 Task: Add an event with the title Third Product Strategy Discussion, date '2024/03/19', time 7:50 AM to 9:50 AMand add a description: Throughout the workshop, participants will engage in a series of activities, exercises, and discussions aimed at developing and refining their communication skills. These activities will be designed to be interactive, allowing participants to practice new techniques, receive feedback, and collaborate with their team members., put the event into Yellow category, logged in from the account softage.8@softage.netand send the event invitation to softage.1@softage.net and softage.2@softage.net. Set a reminder for the event 15 minutes before
Action: Mouse moved to (160, 180)
Screenshot: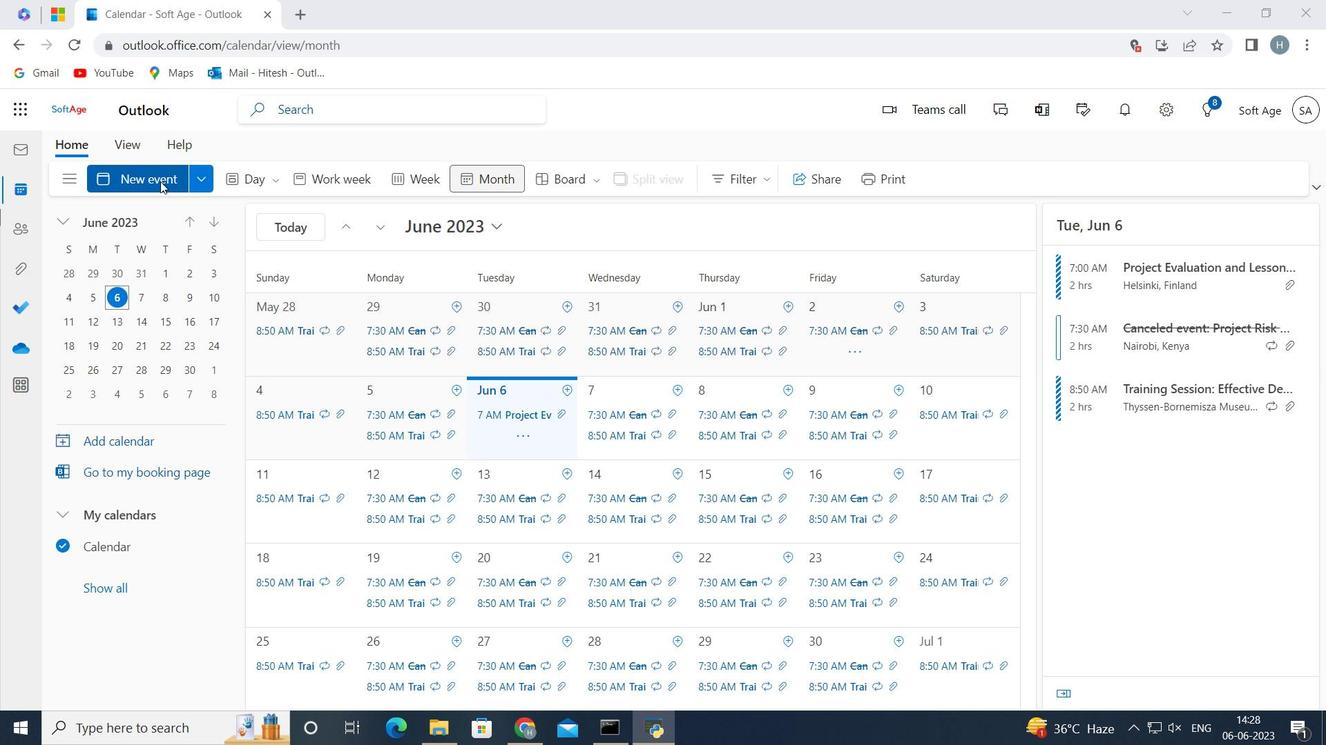 
Action: Mouse pressed left at (160, 180)
Screenshot: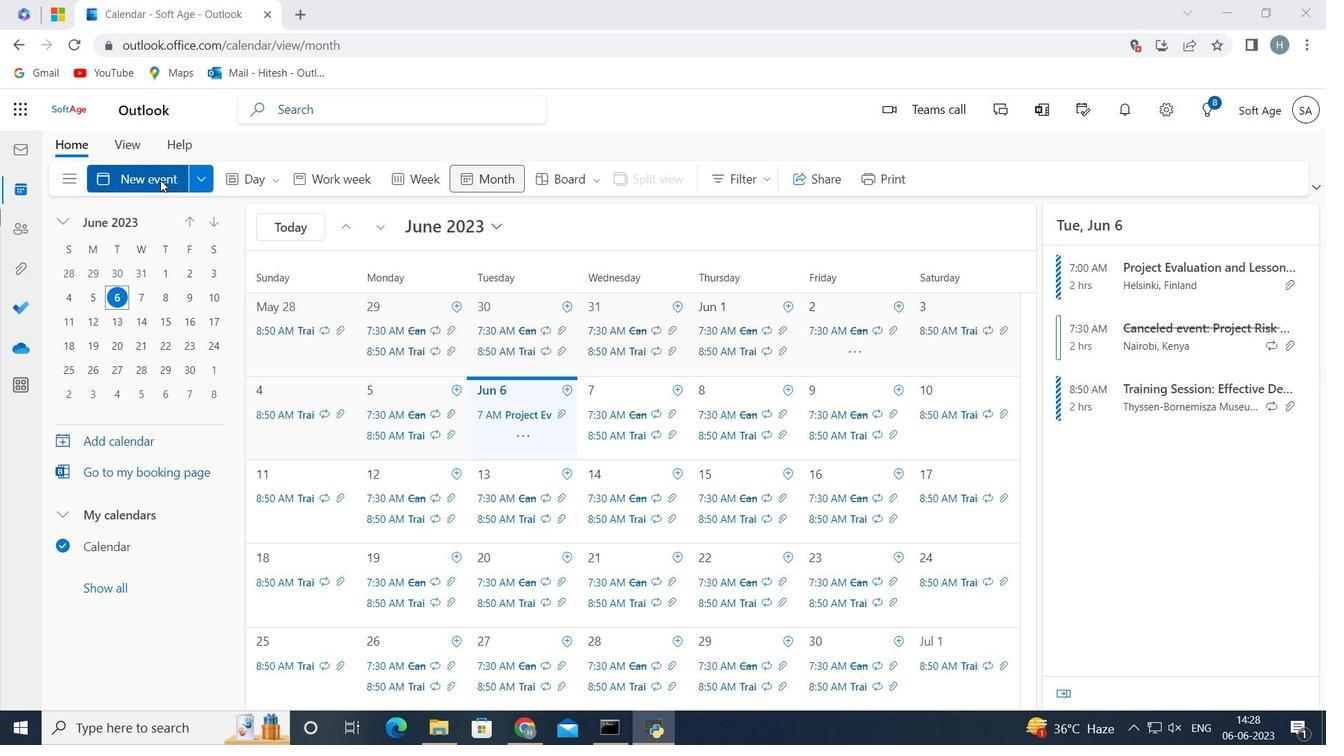 
Action: Mouse moved to (342, 280)
Screenshot: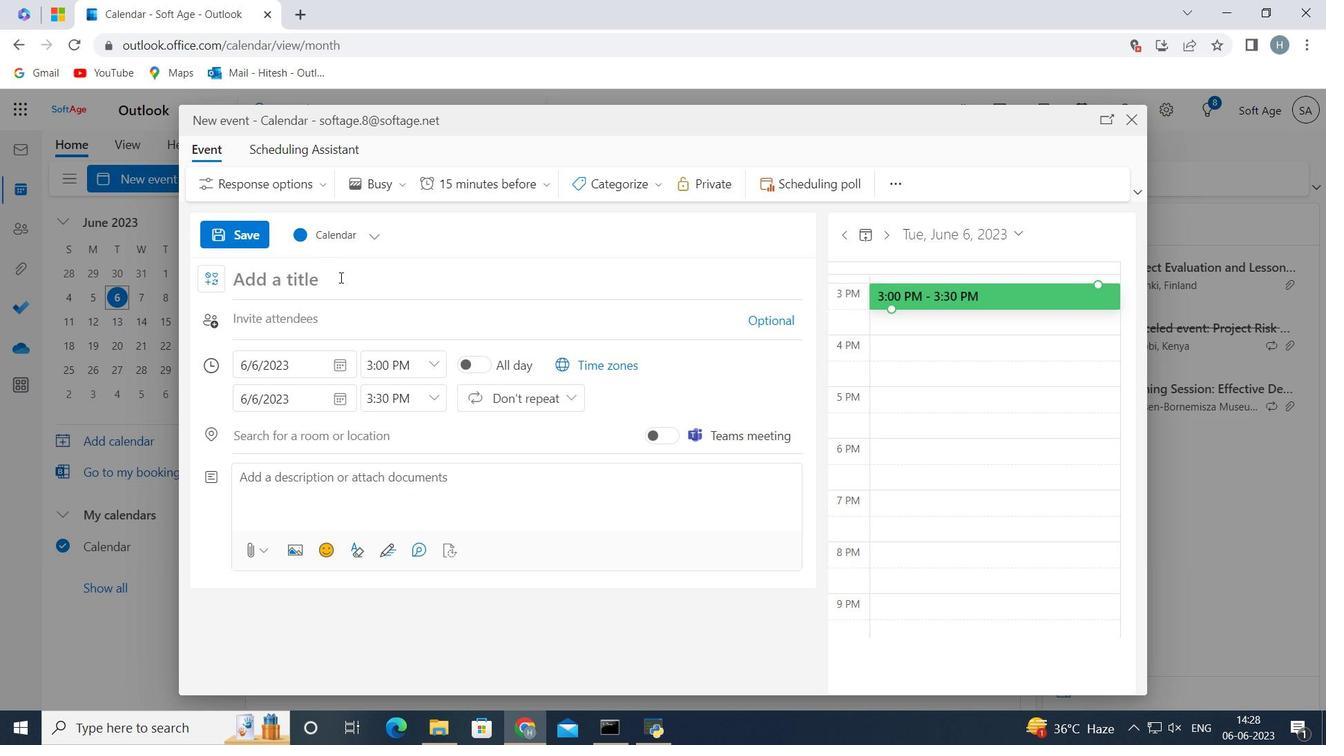 
Action: Mouse pressed left at (342, 280)
Screenshot: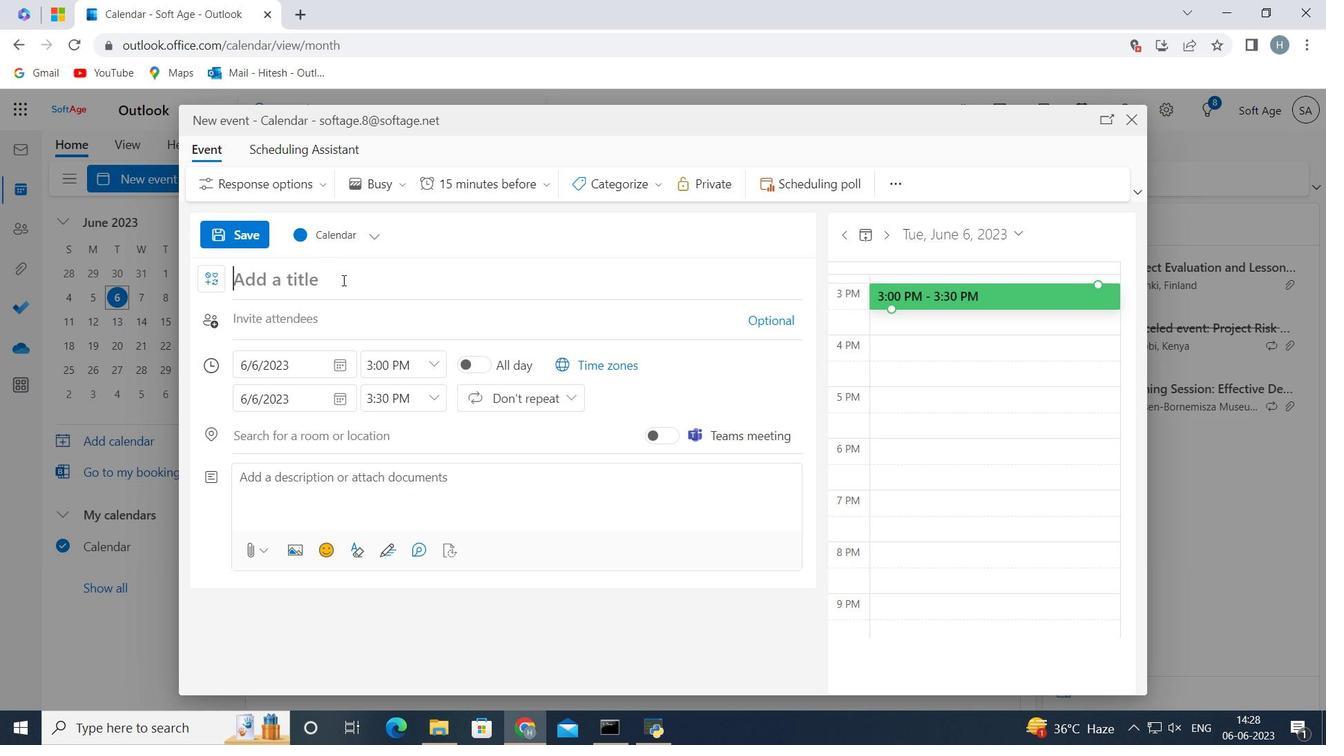 
Action: Key pressed <Key.shift>Third<Key.space><Key.shift>Product<Key.space><Key.shift>Strategy<Key.space><Key.shift>Discussion<Key.space>
Screenshot: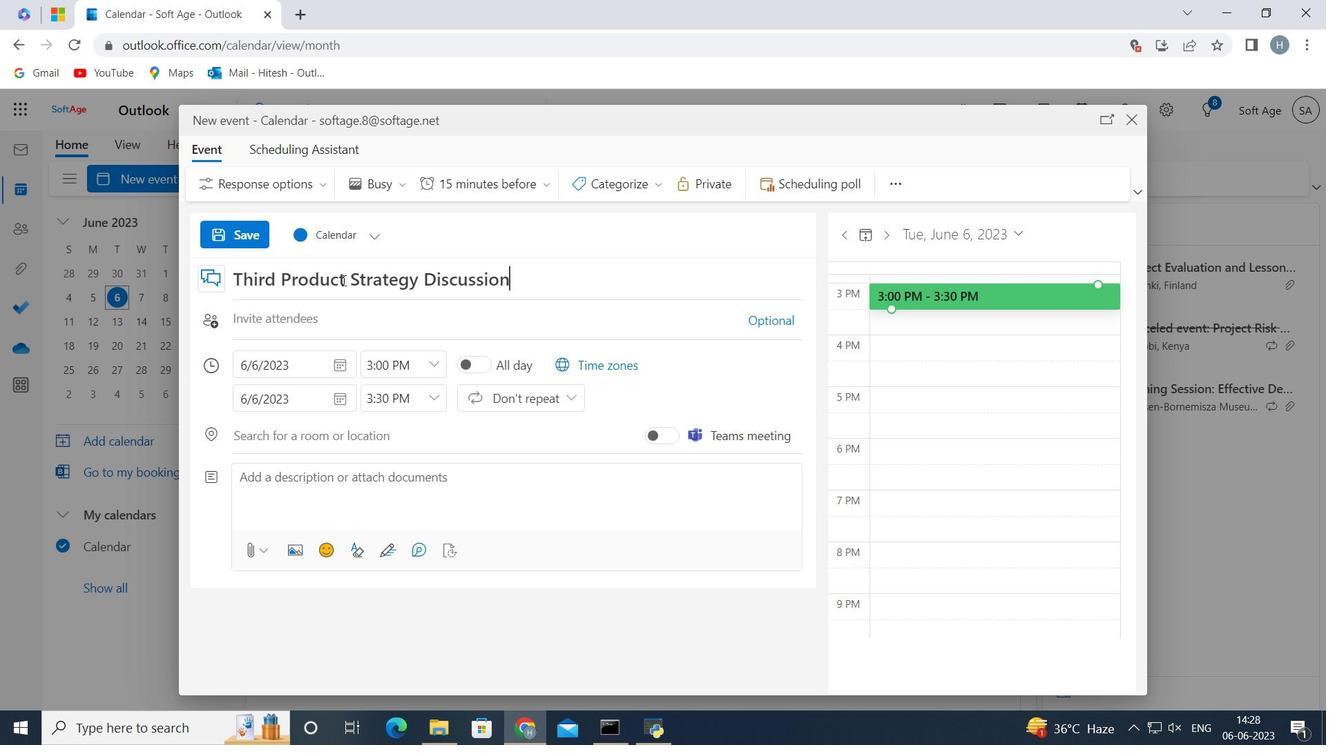 
Action: Mouse moved to (343, 362)
Screenshot: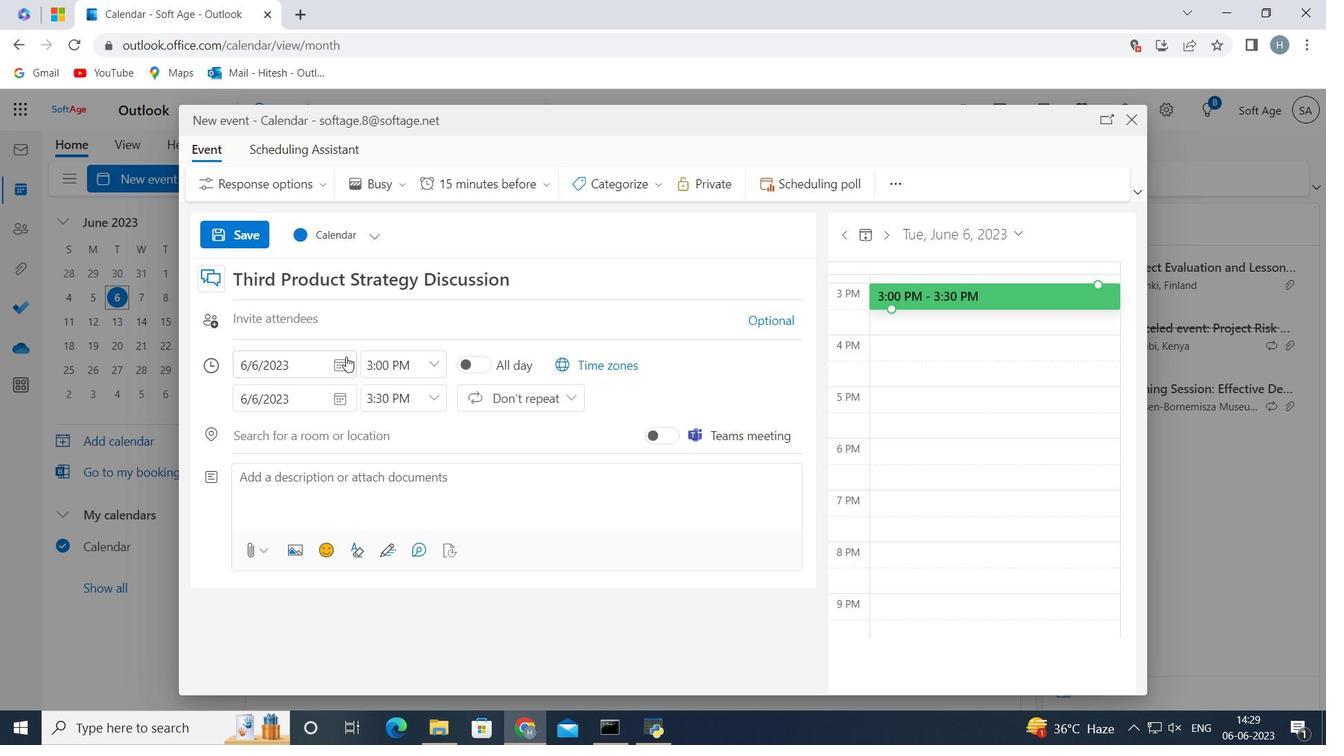 
Action: Mouse pressed left at (343, 362)
Screenshot: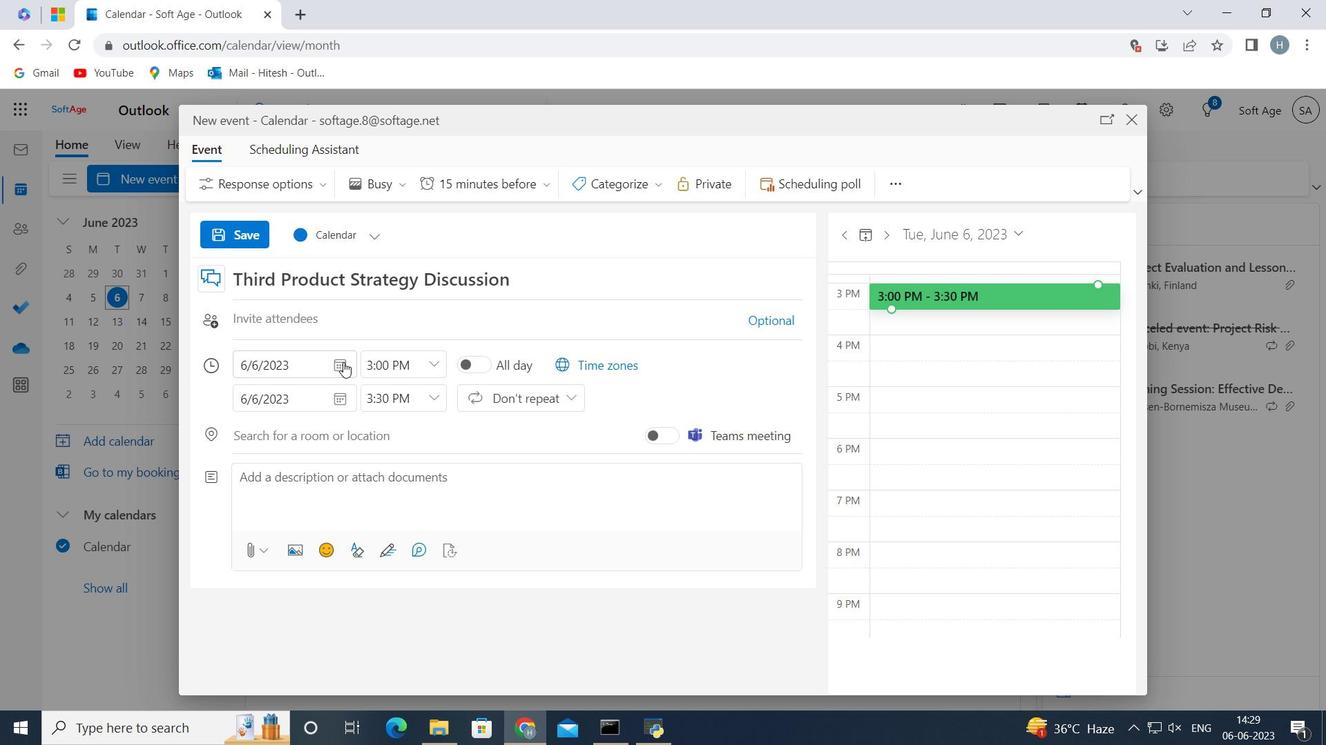 
Action: Mouse moved to (329, 395)
Screenshot: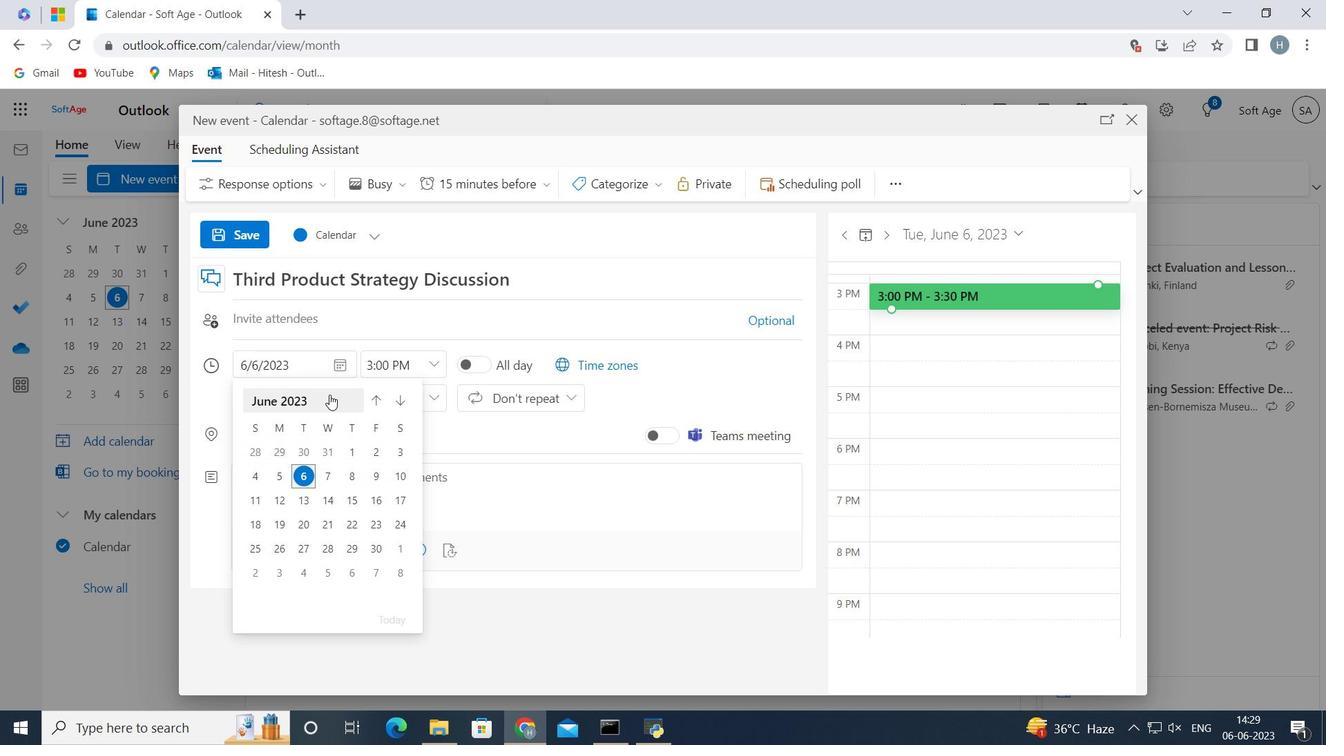 
Action: Mouse pressed left at (329, 395)
Screenshot: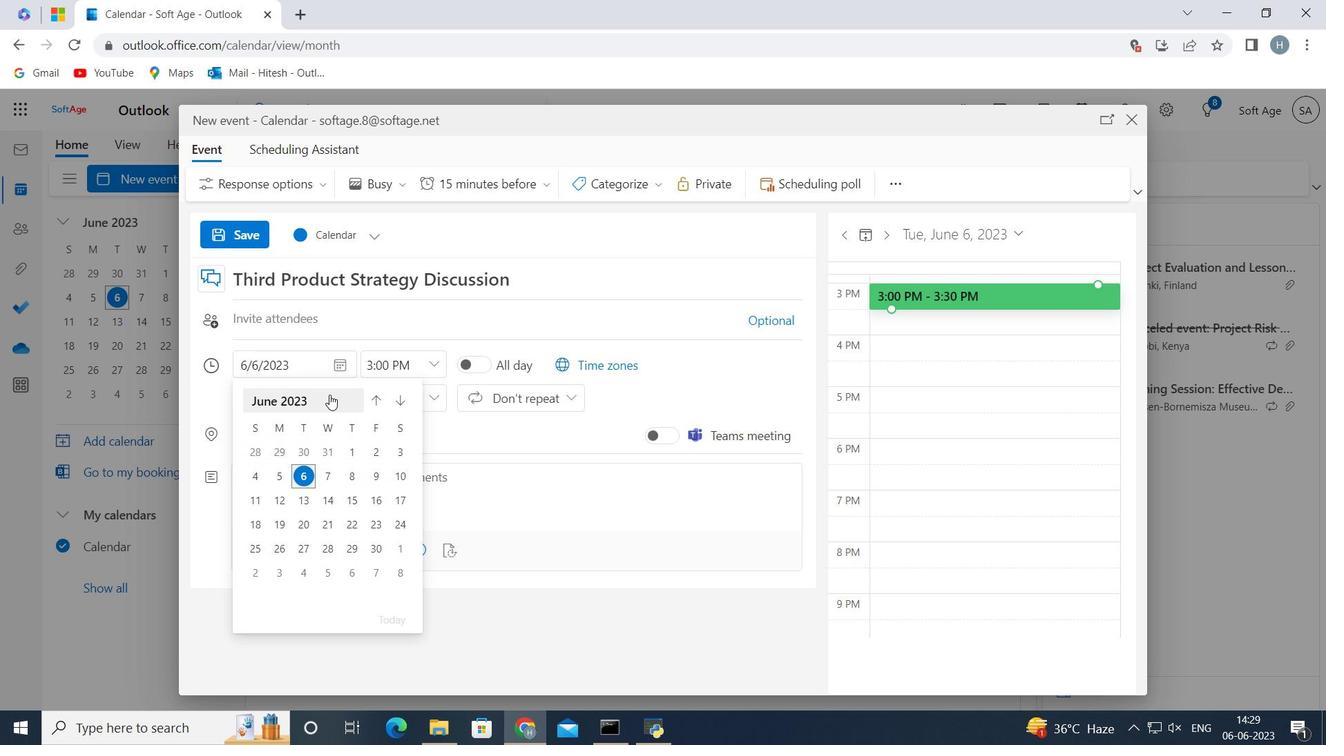 
Action: Mouse pressed left at (329, 395)
Screenshot: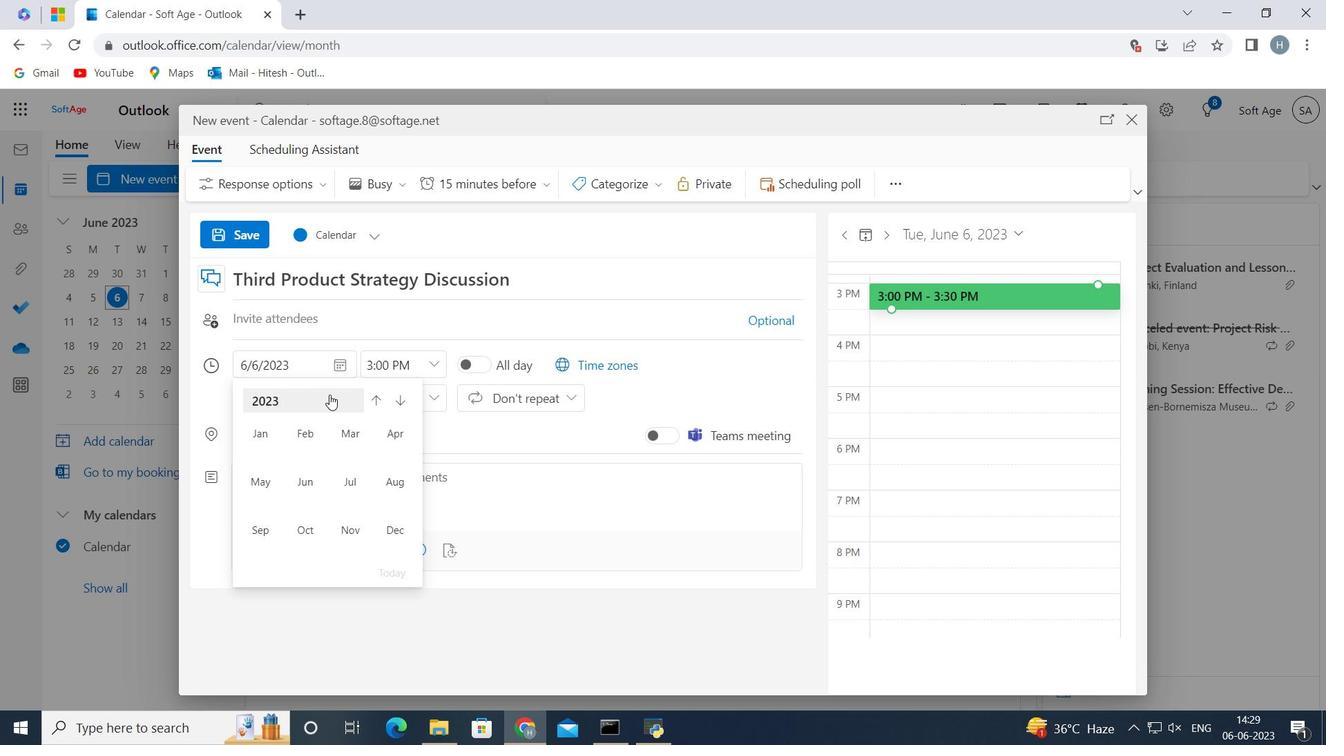 
Action: Mouse moved to (268, 486)
Screenshot: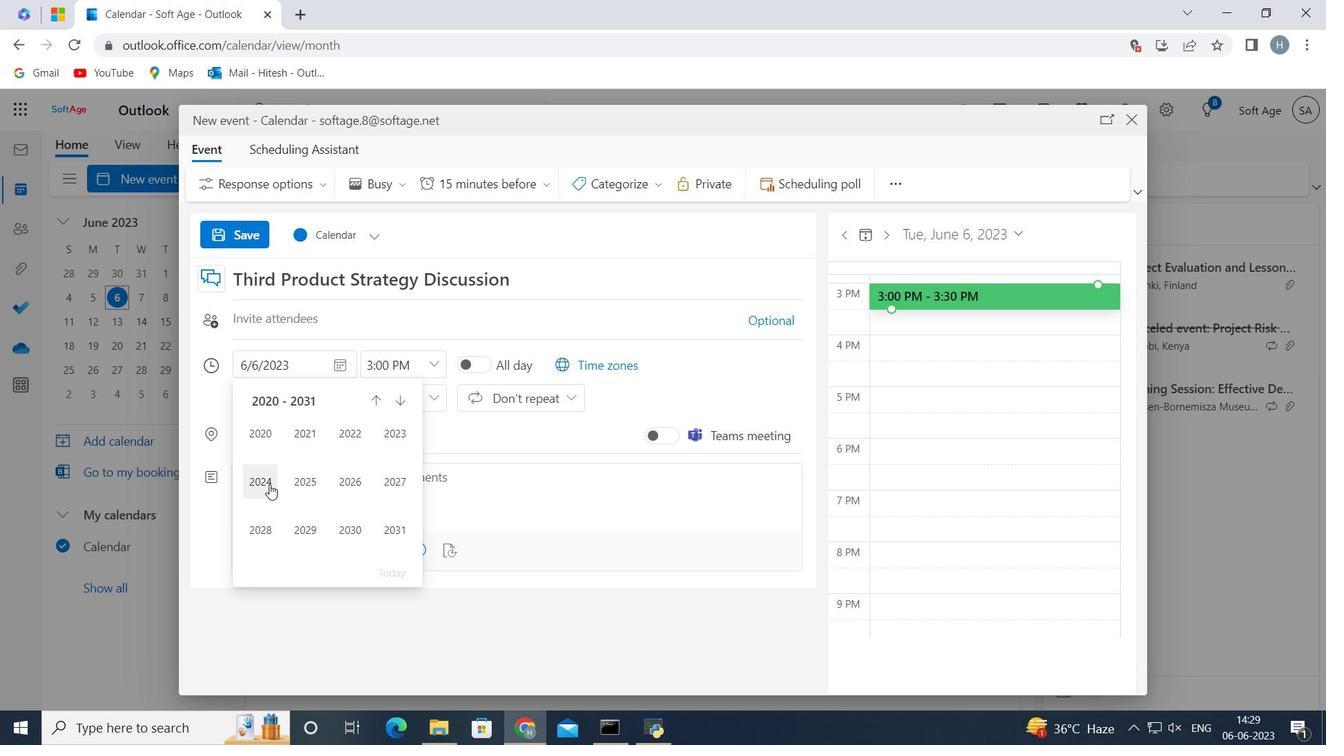
Action: Mouse pressed left at (268, 486)
Screenshot: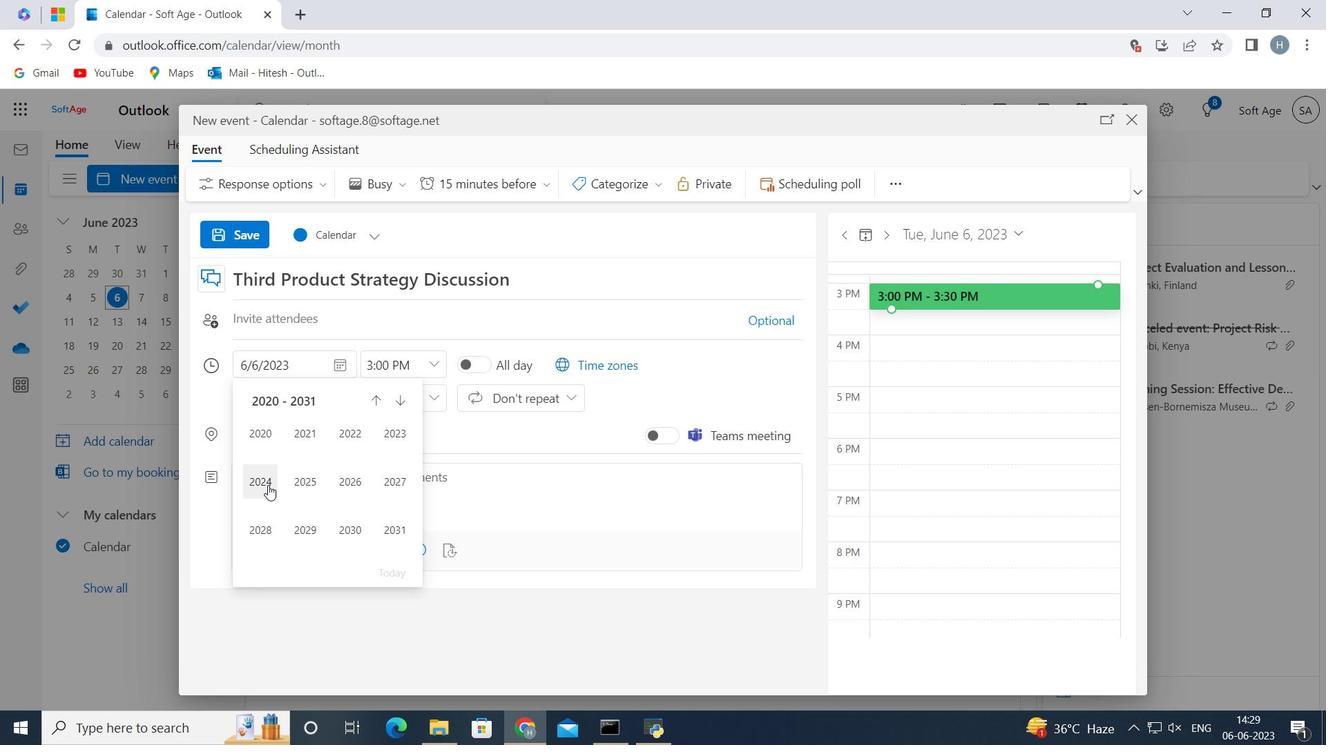 
Action: Mouse moved to (348, 442)
Screenshot: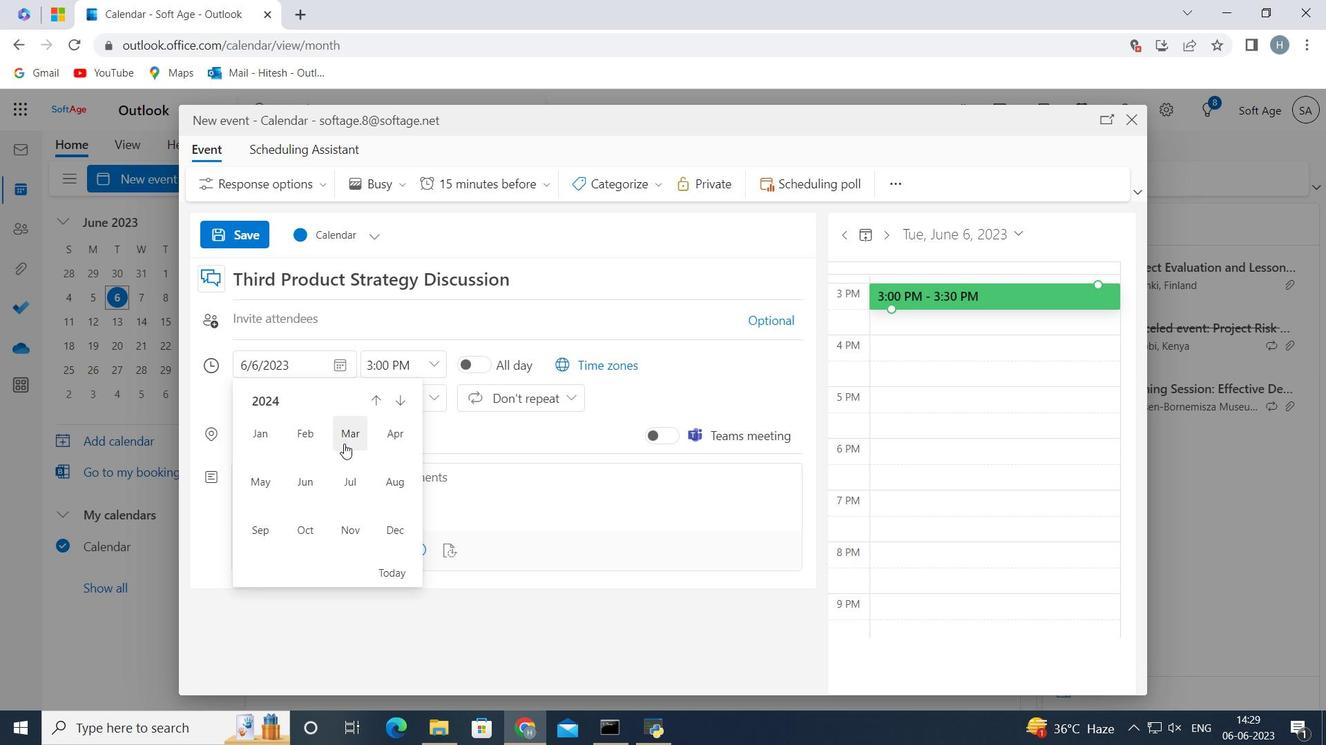
Action: Mouse pressed left at (348, 442)
Screenshot: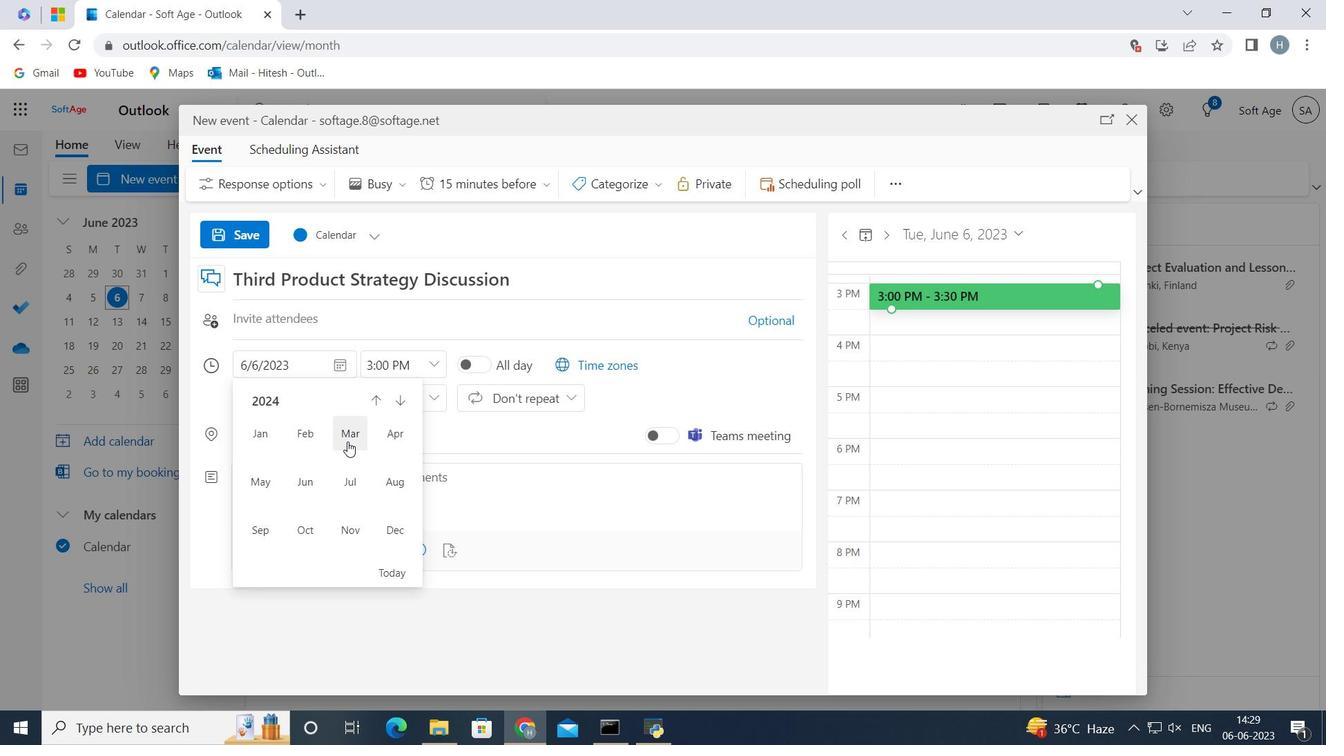 
Action: Mouse moved to (301, 524)
Screenshot: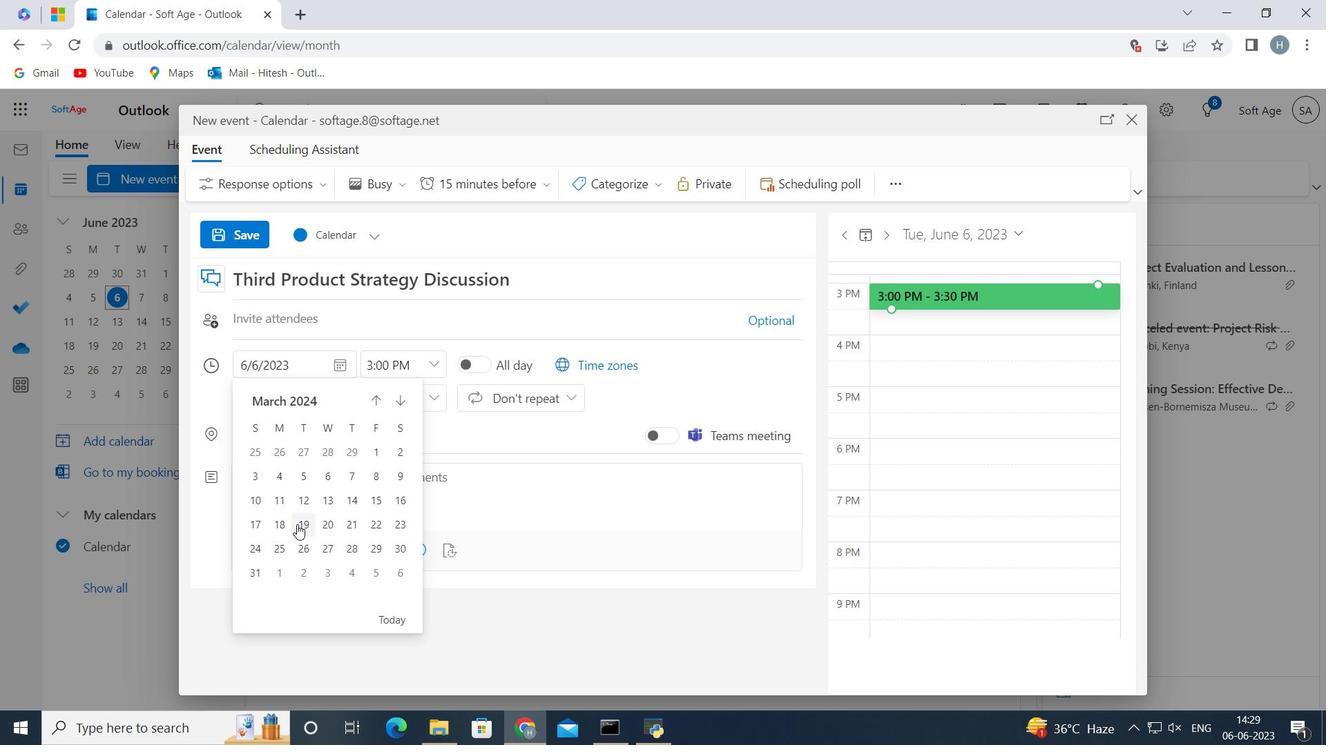
Action: Mouse pressed left at (301, 524)
Screenshot: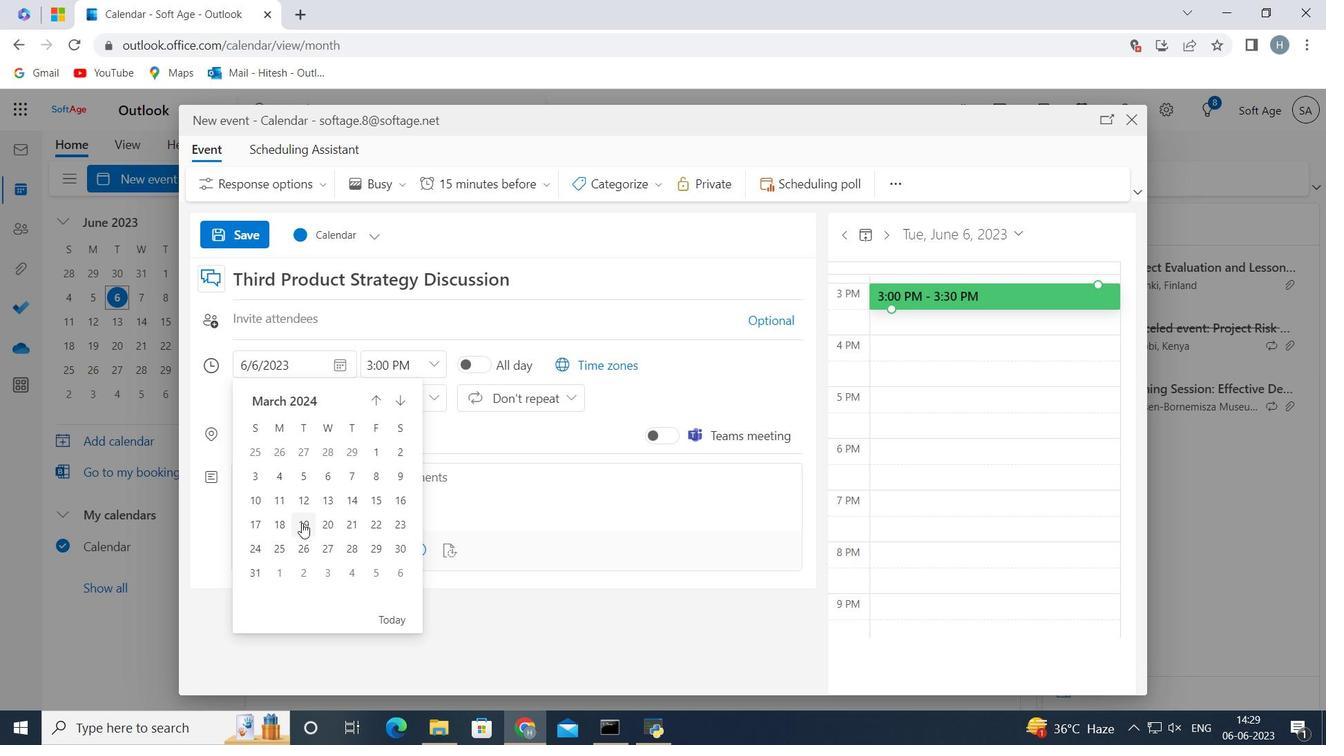
Action: Mouse moved to (435, 365)
Screenshot: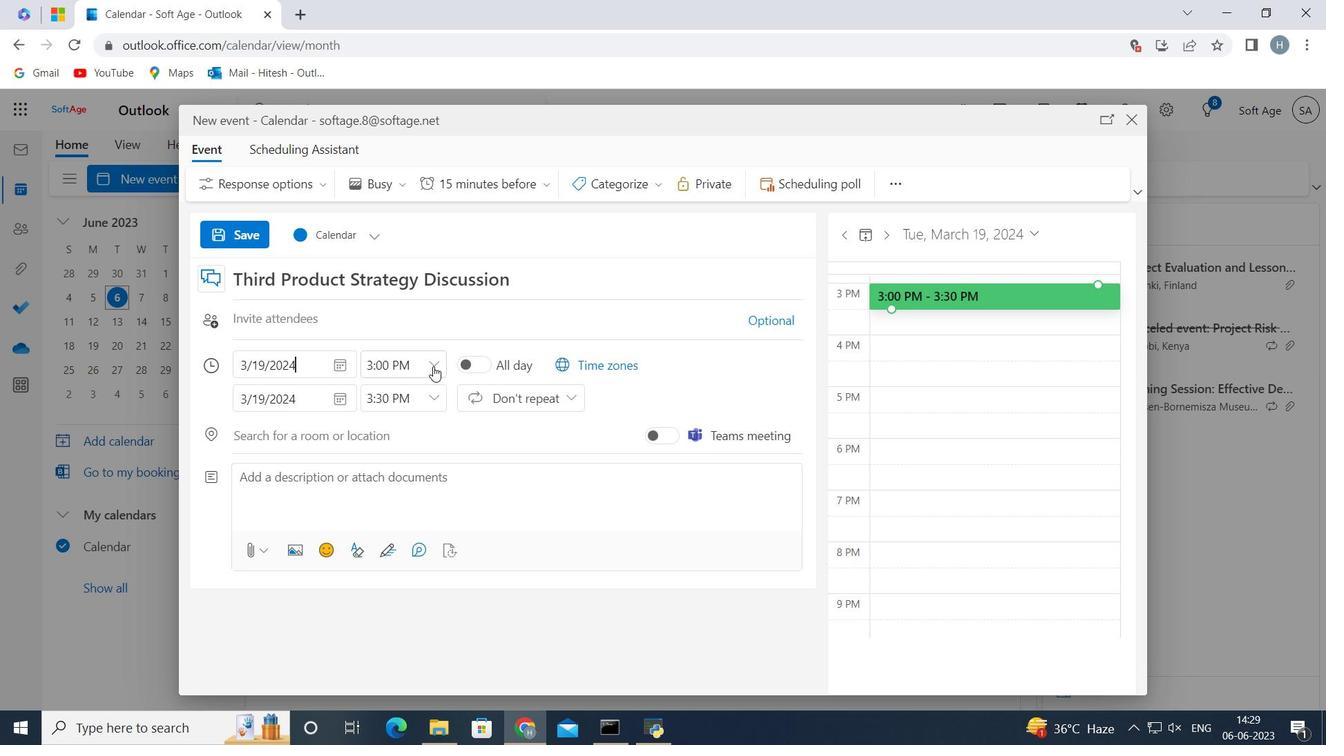 
Action: Mouse pressed left at (435, 365)
Screenshot: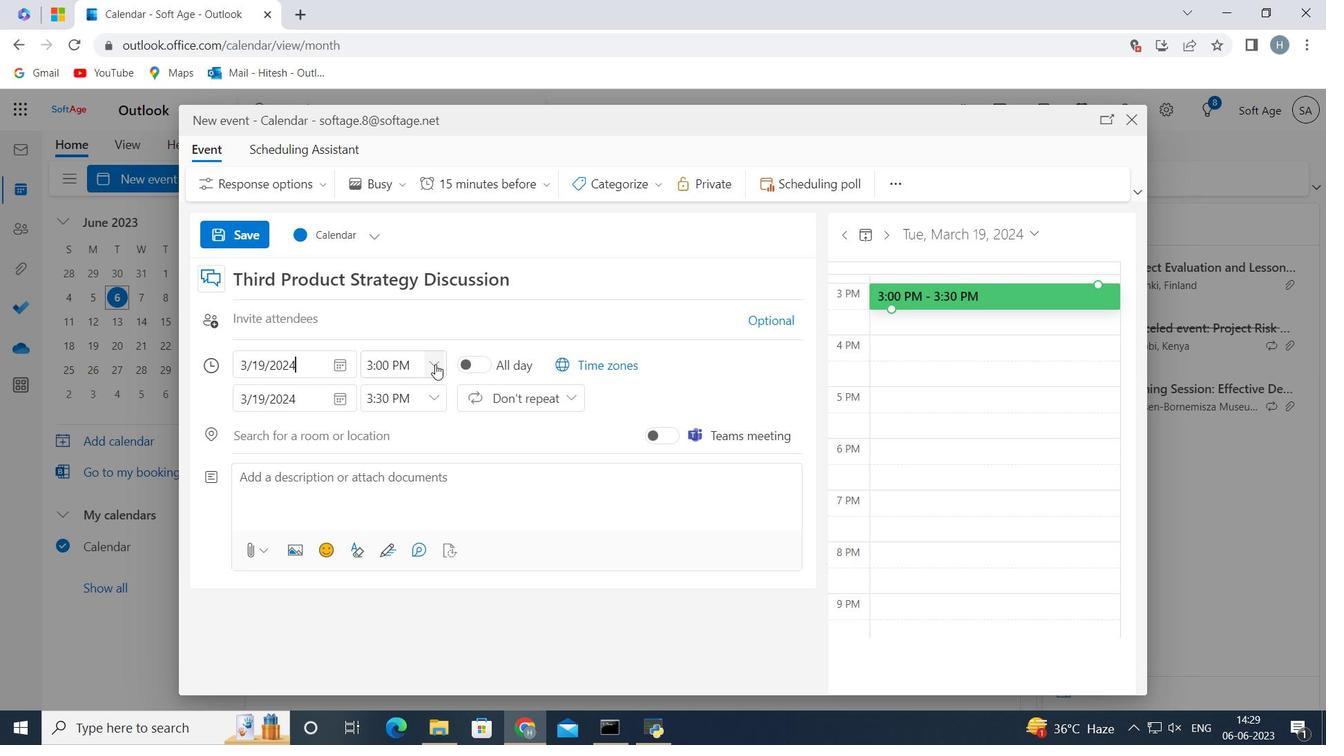 
Action: Mouse moved to (426, 437)
Screenshot: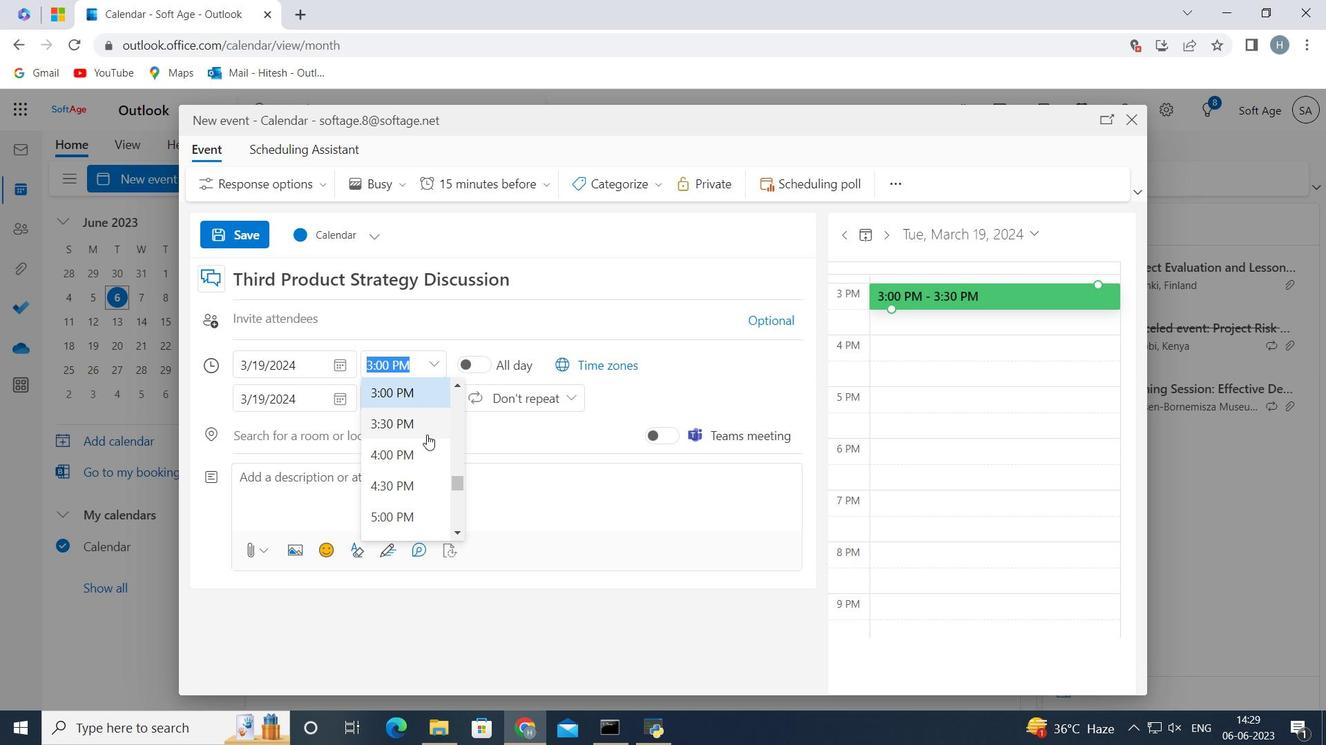 
Action: Mouse scrolled (426, 438) with delta (0, 0)
Screenshot: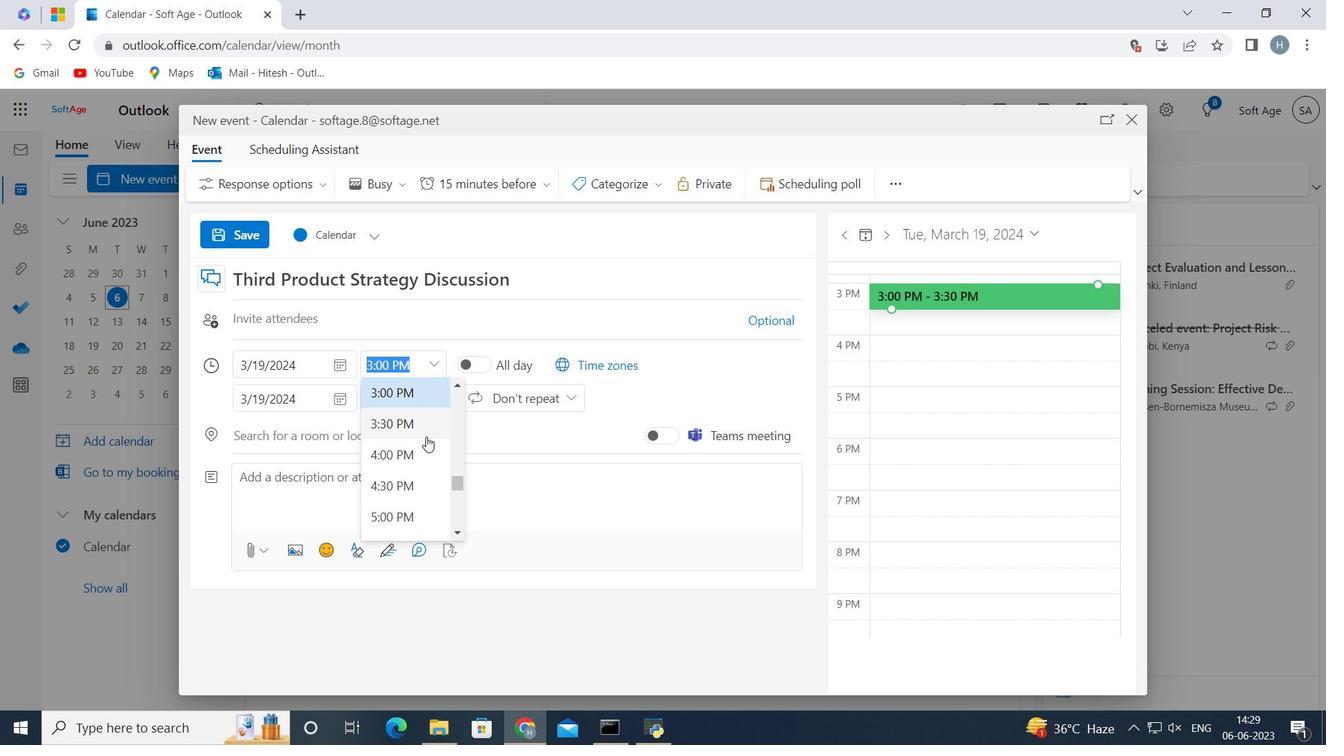 
Action: Mouse moved to (425, 438)
Screenshot: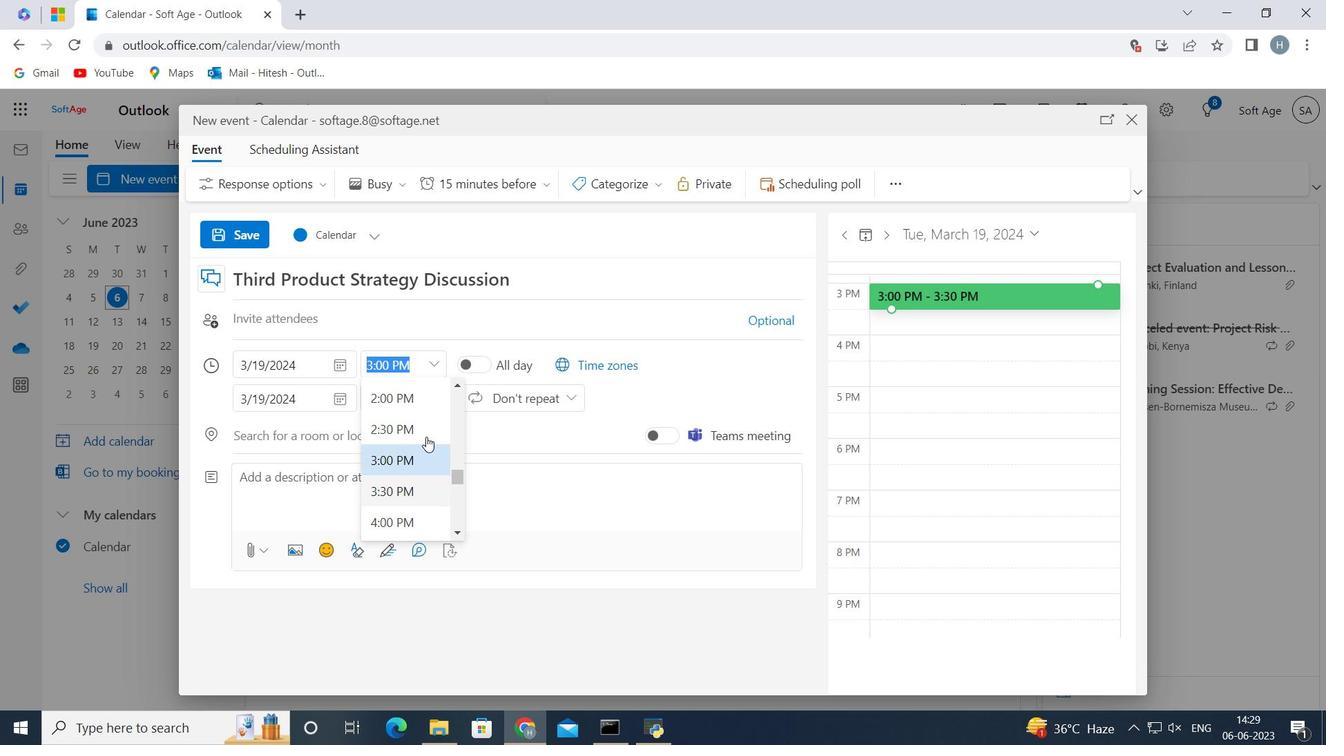 
Action: Mouse scrolled (425, 439) with delta (0, 0)
Screenshot: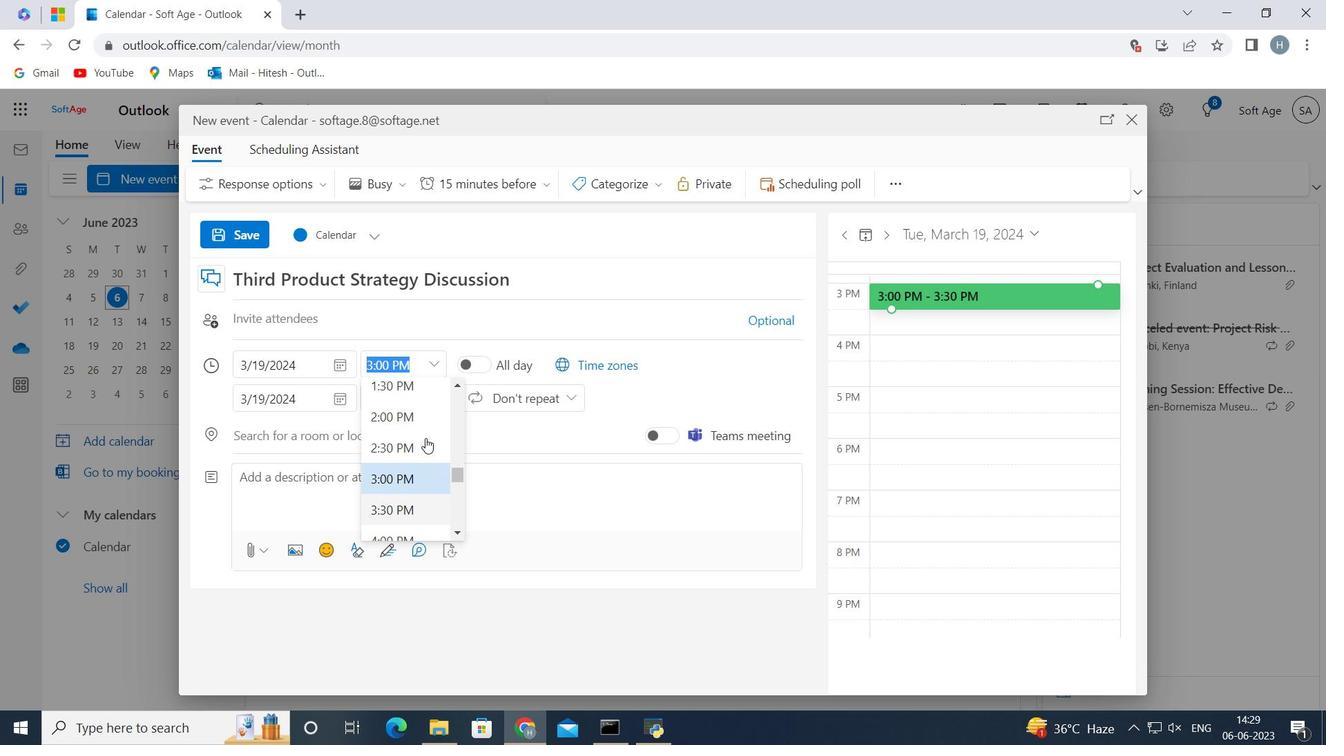 
Action: Mouse scrolled (425, 439) with delta (0, 0)
Screenshot: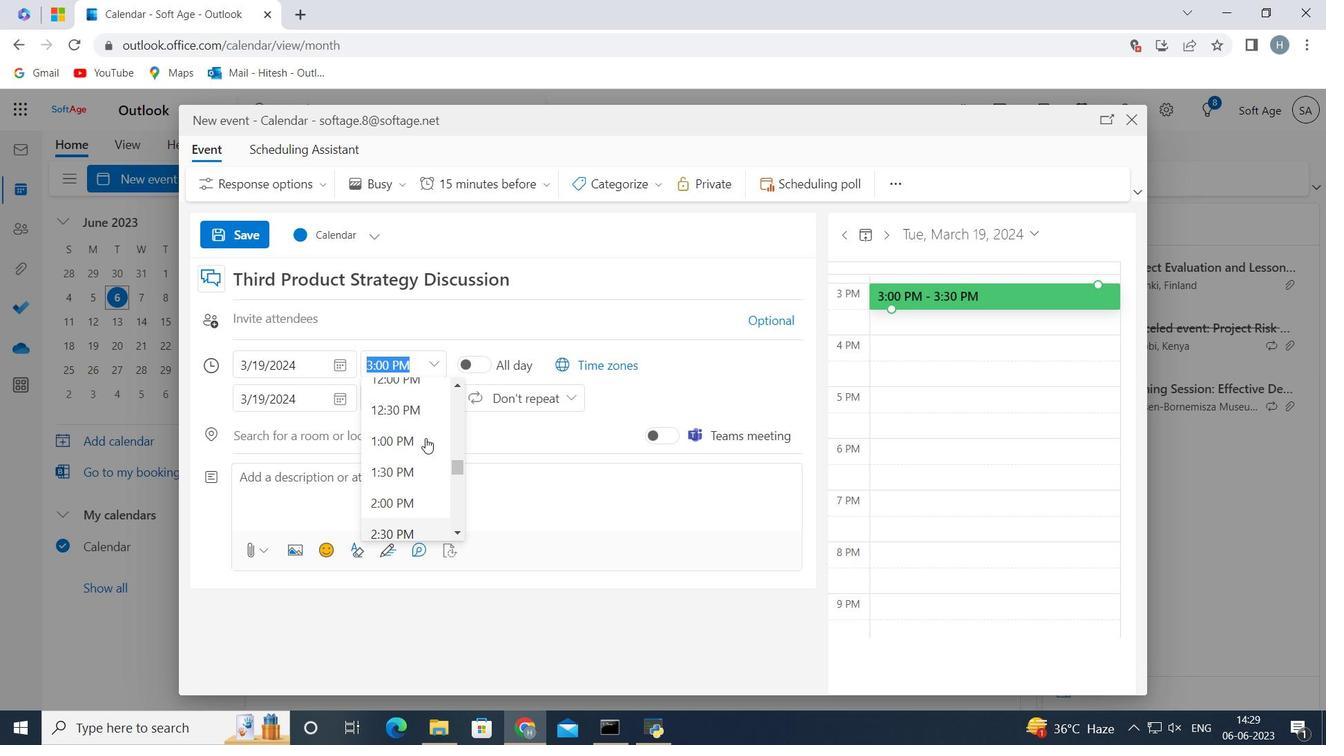 
Action: Mouse moved to (425, 438)
Screenshot: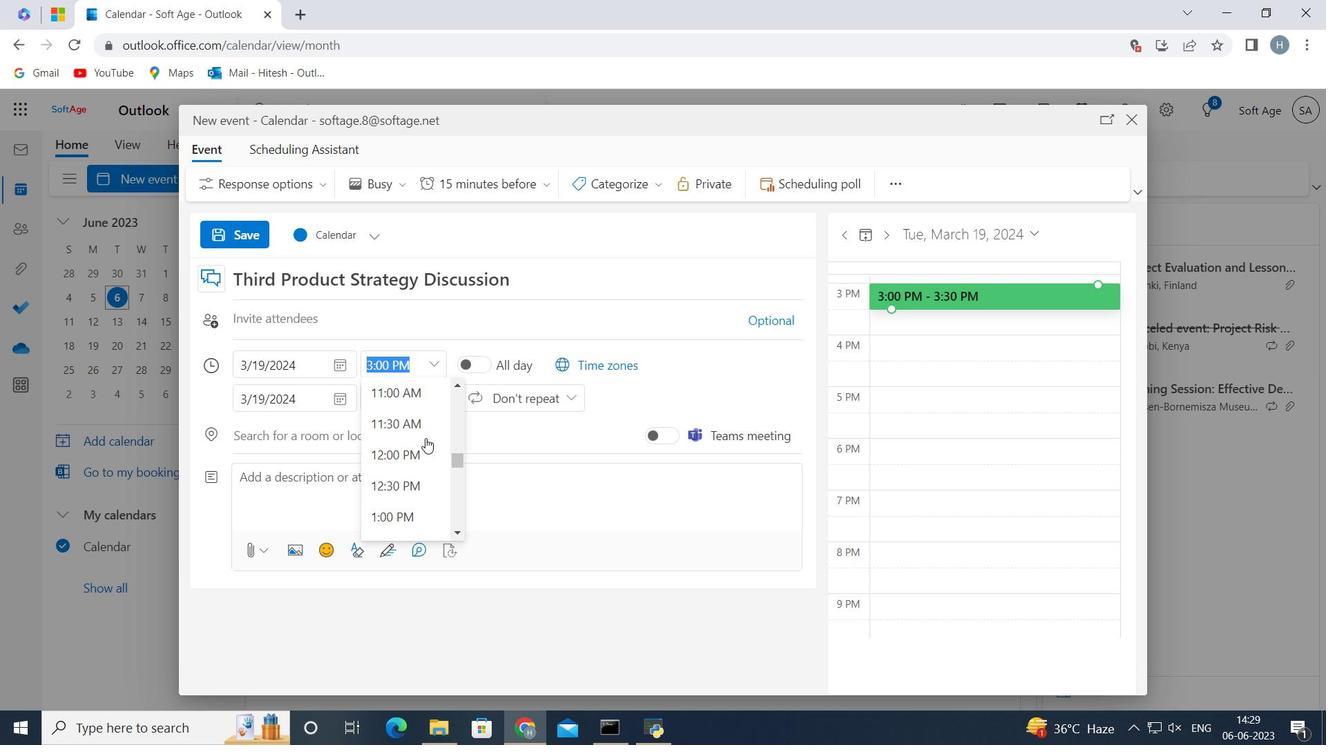 
Action: Mouse scrolled (425, 439) with delta (0, 0)
Screenshot: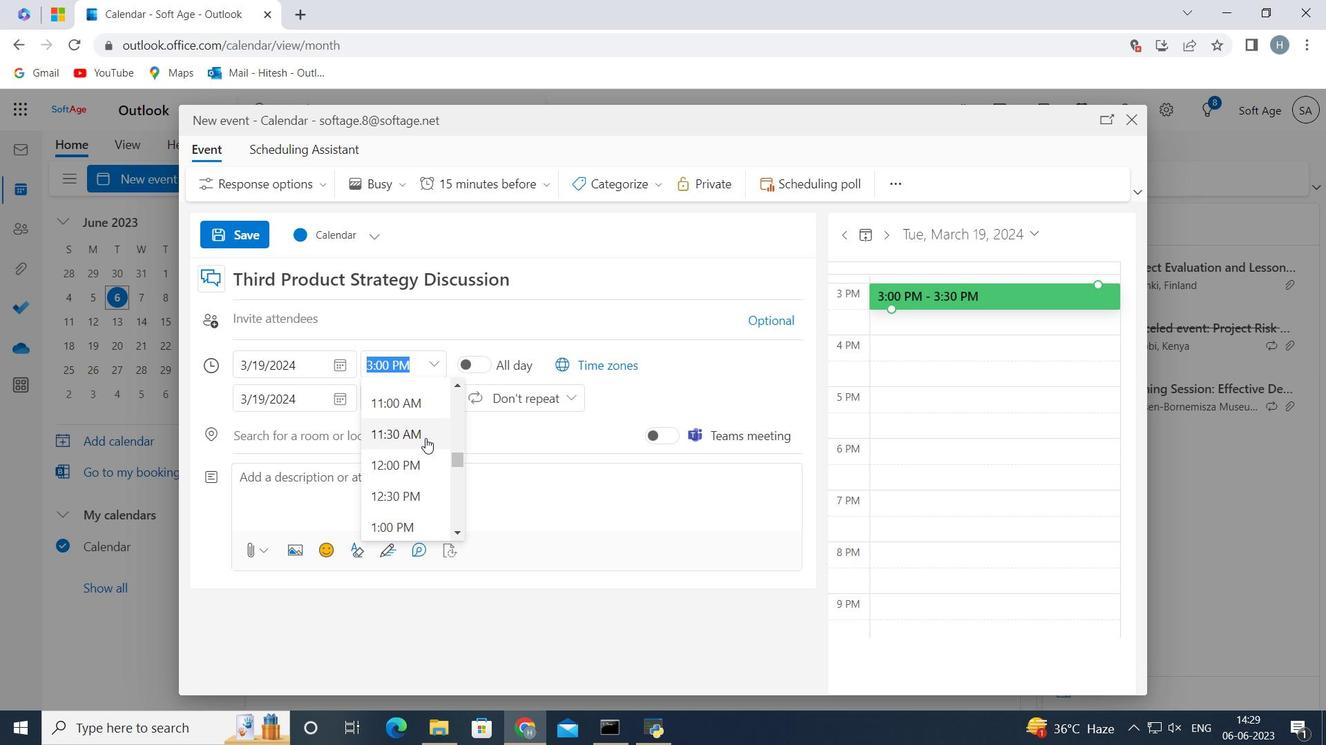 
Action: Mouse moved to (425, 438)
Screenshot: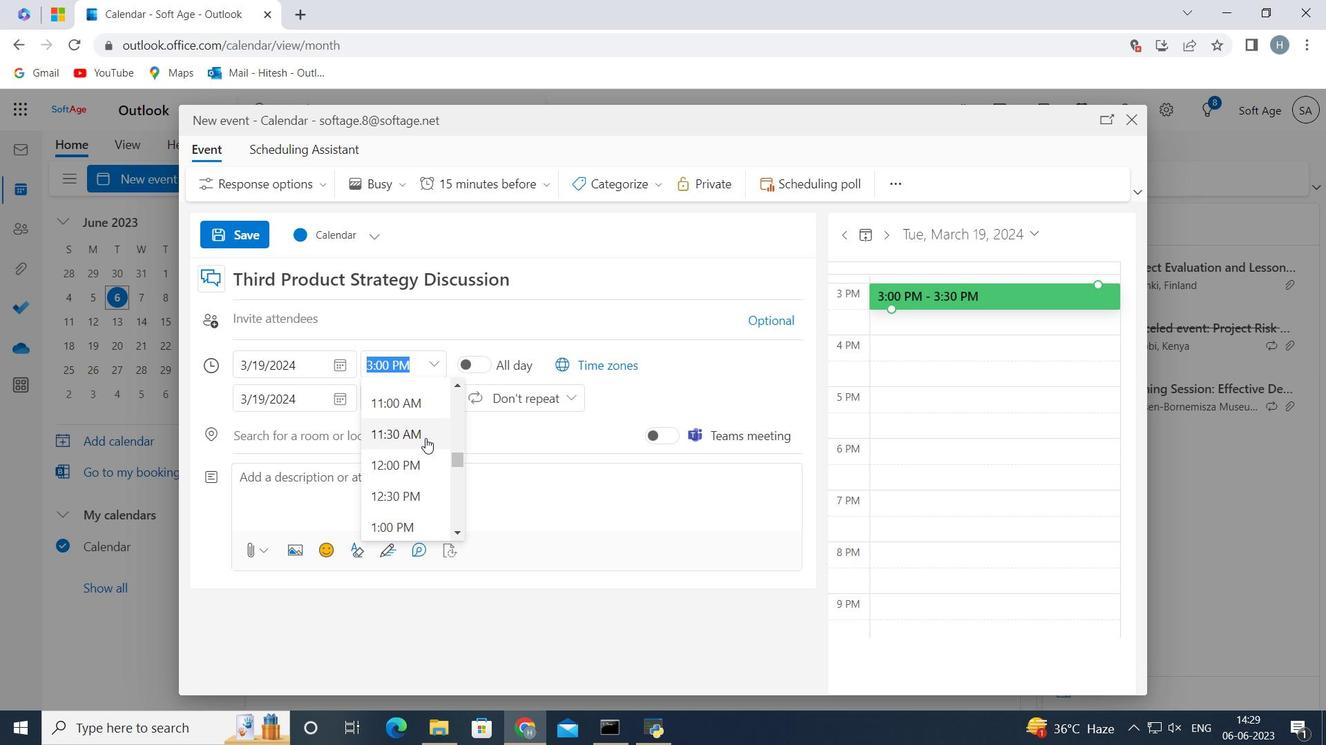 
Action: Mouse scrolled (425, 439) with delta (0, 0)
Screenshot: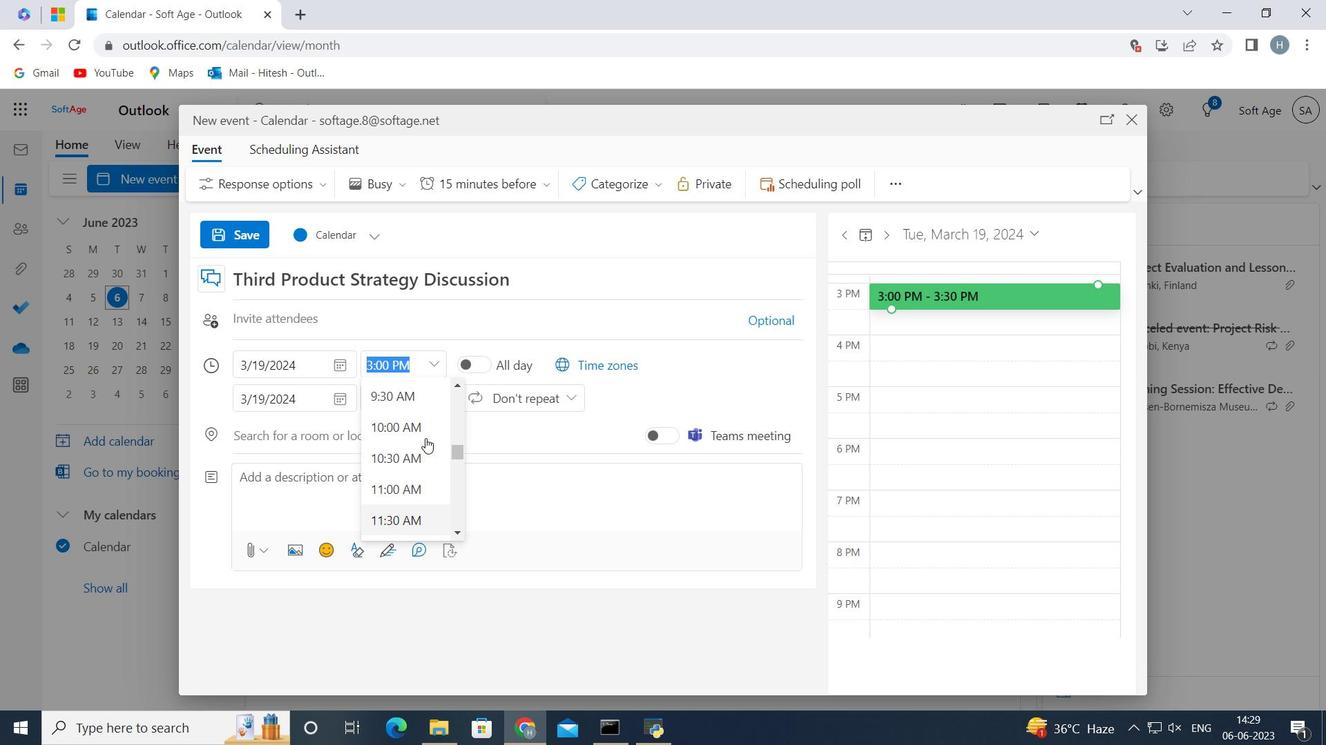 
Action: Mouse moved to (426, 437)
Screenshot: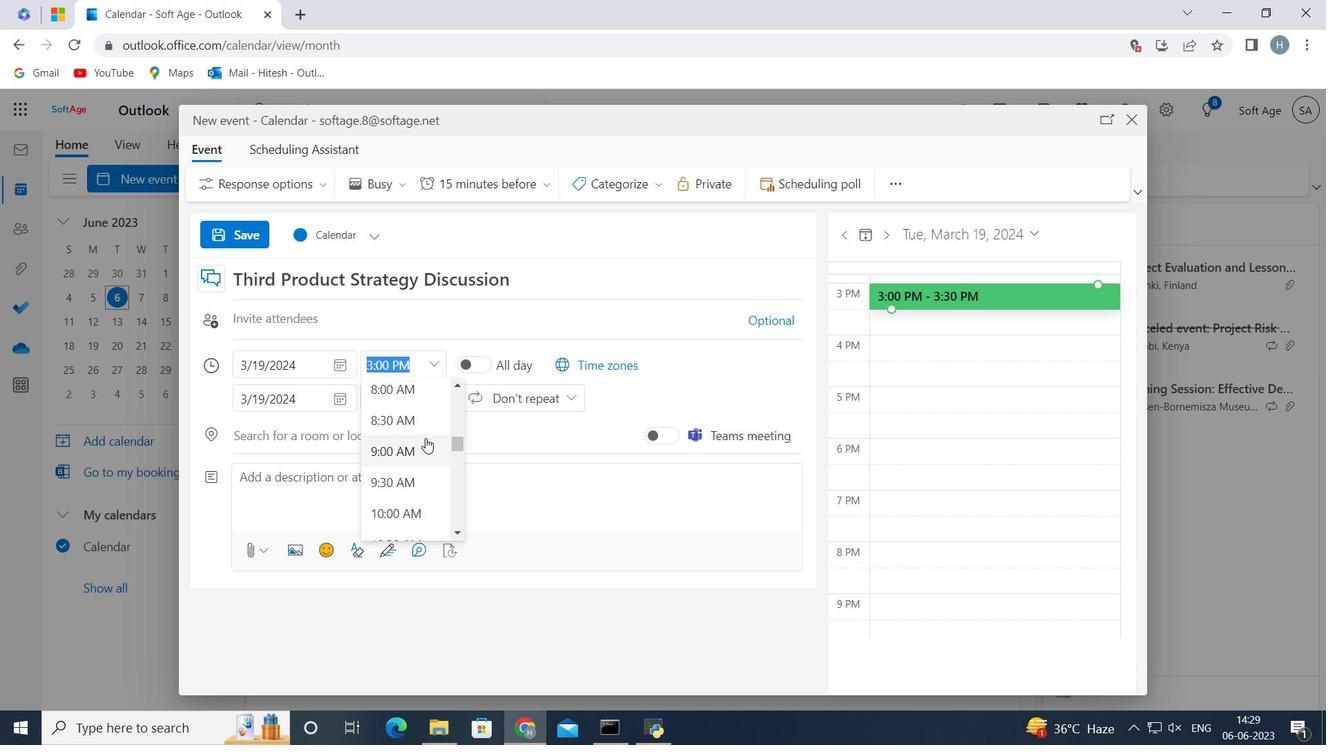 
Action: Mouse scrolled (426, 438) with delta (0, 0)
Screenshot: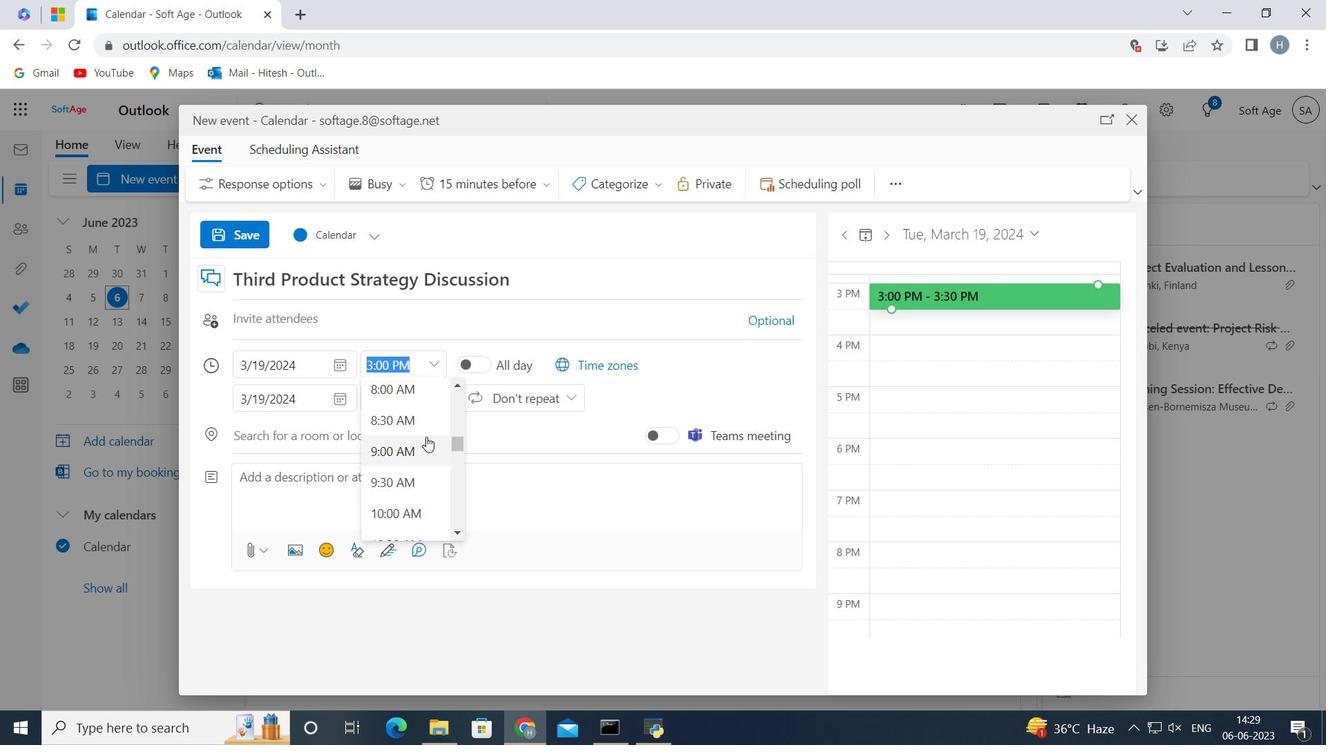 
Action: Mouse moved to (406, 446)
Screenshot: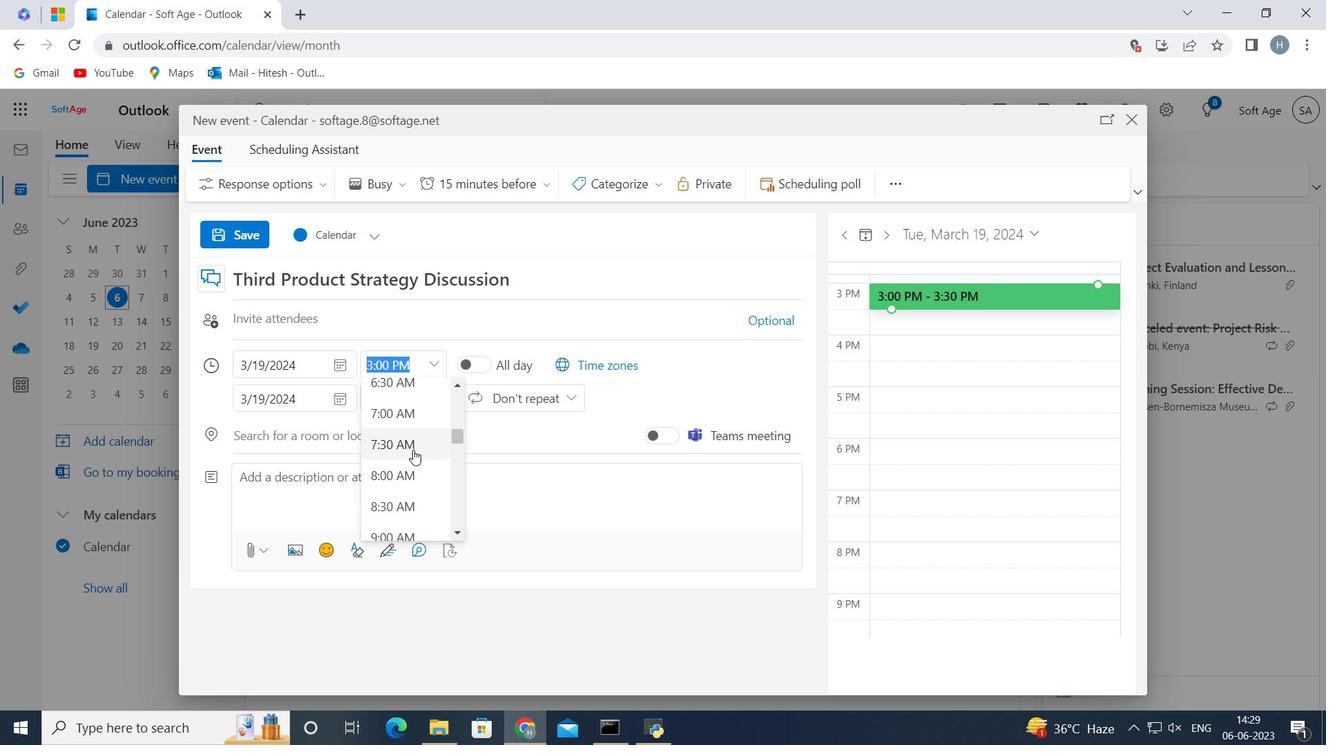 
Action: Mouse pressed left at (406, 446)
Screenshot: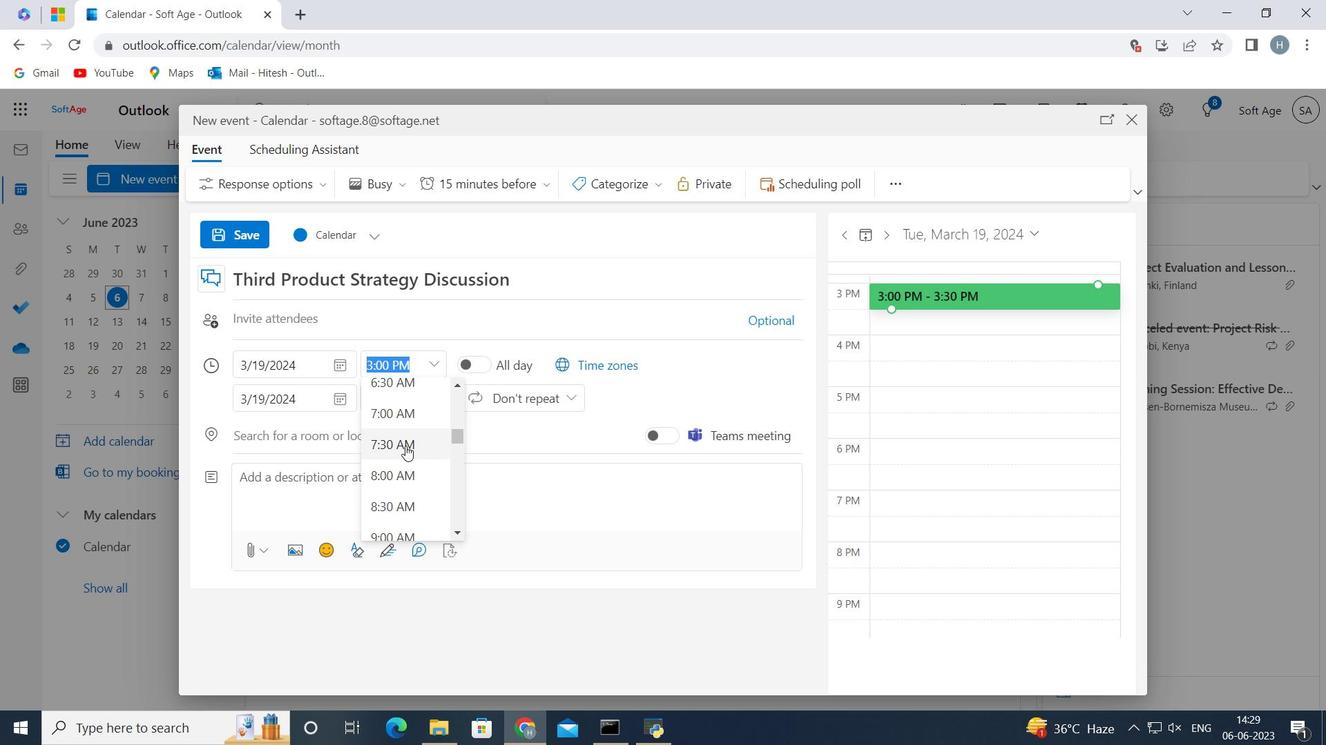 
Action: Mouse moved to (384, 366)
Screenshot: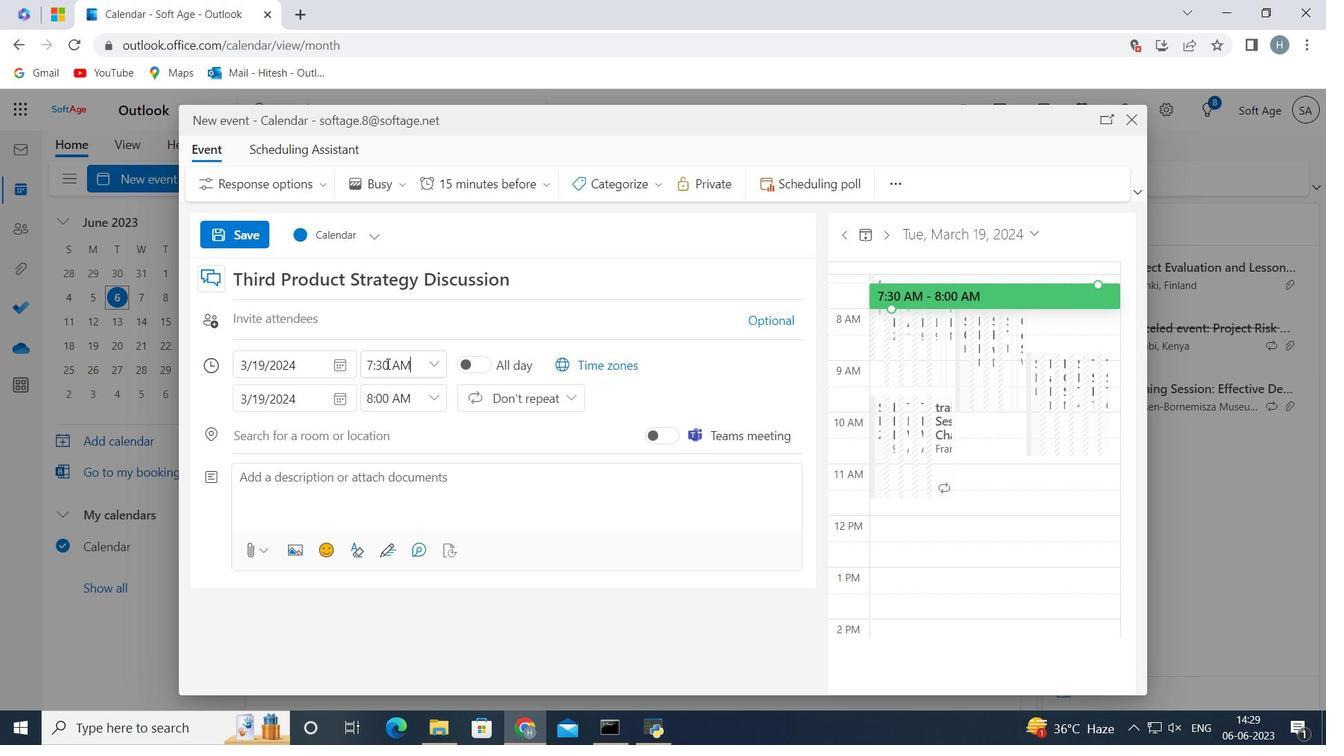 
Action: Mouse pressed left at (384, 366)
Screenshot: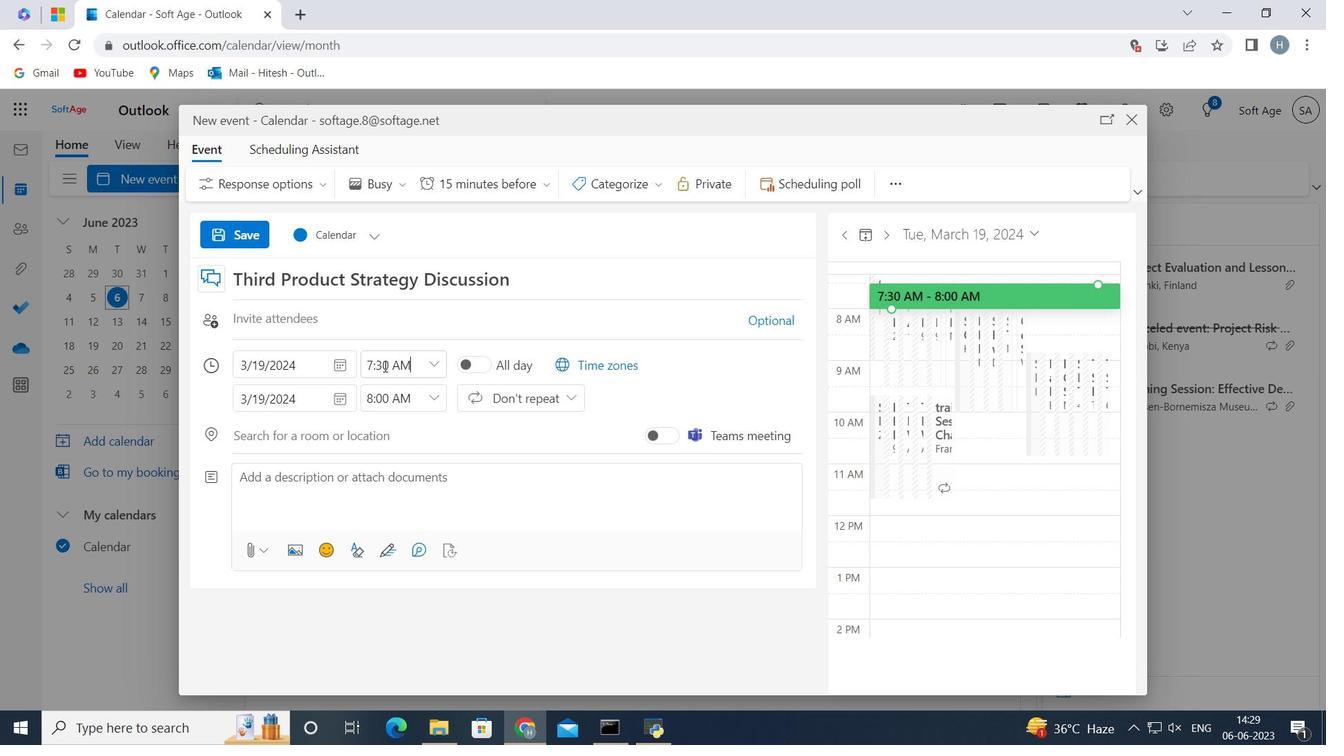 
Action: Mouse moved to (383, 367)
Screenshot: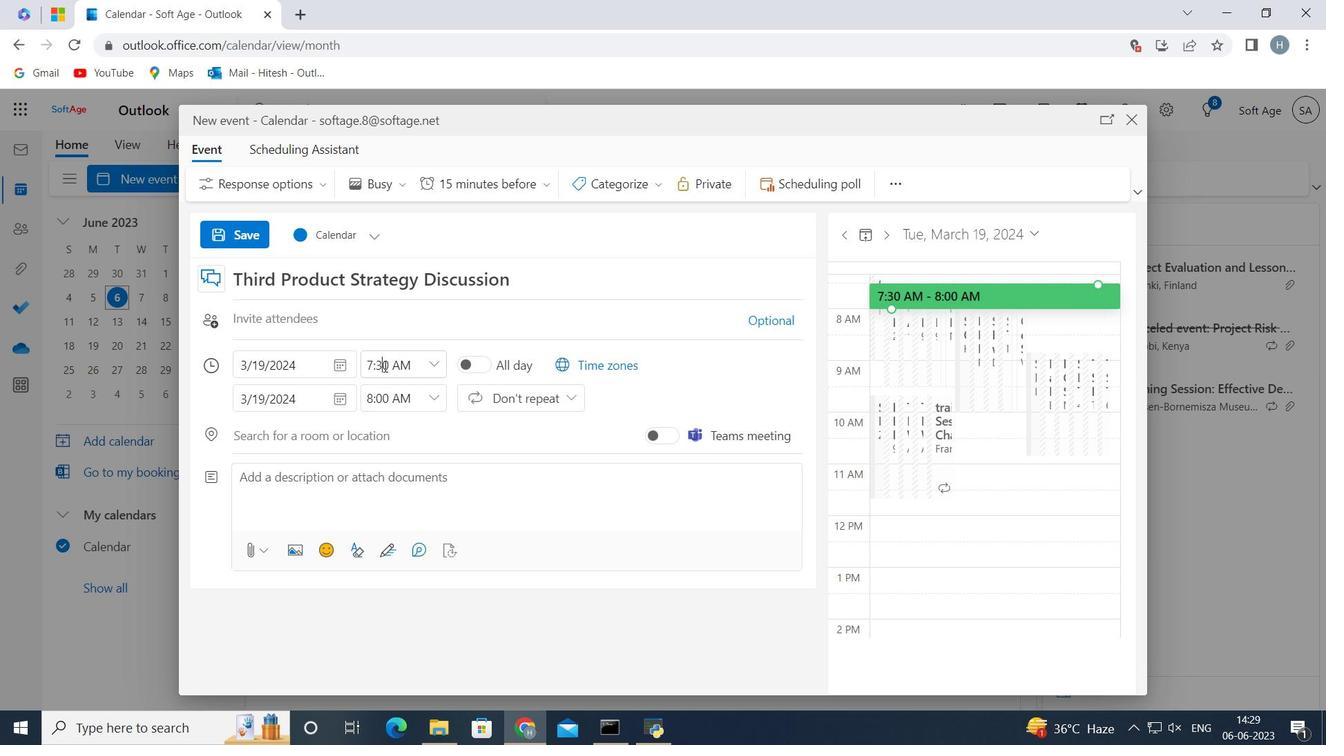 
Action: Key pressed <Key.backspace>5
Screenshot: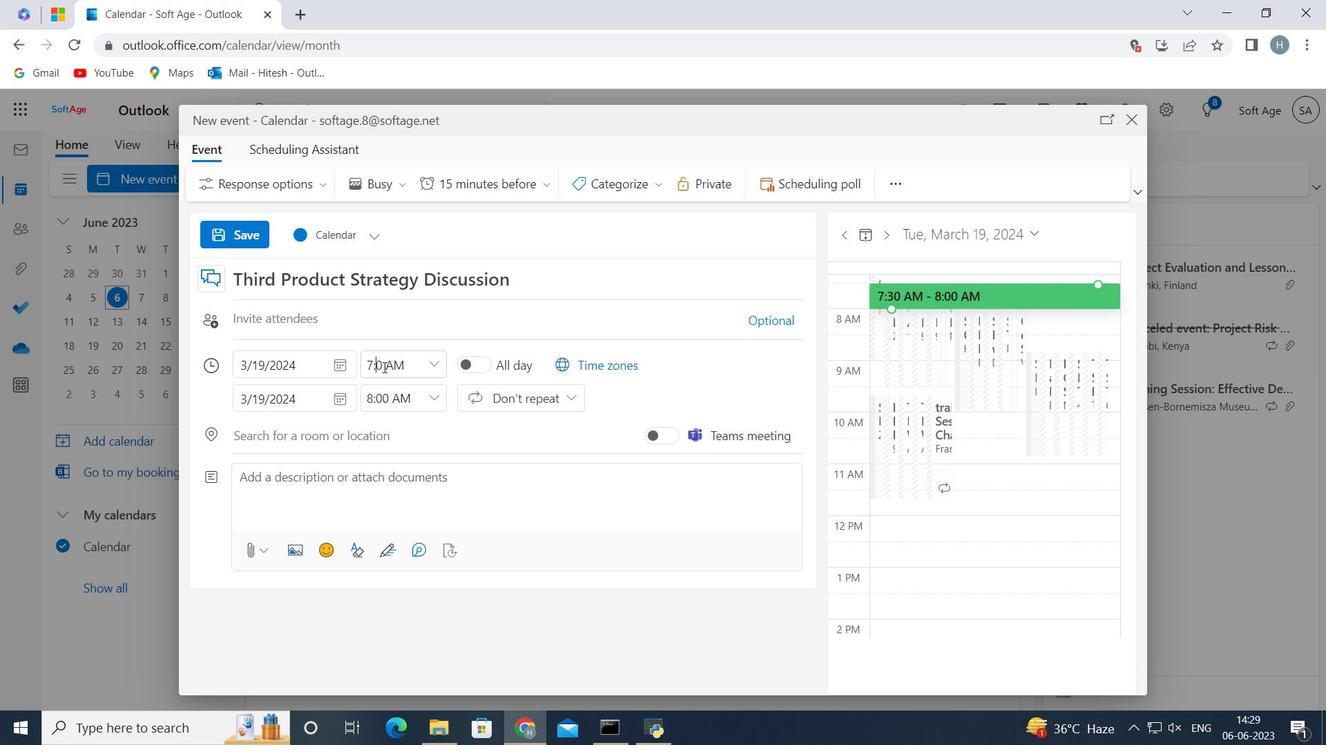 
Action: Mouse moved to (432, 399)
Screenshot: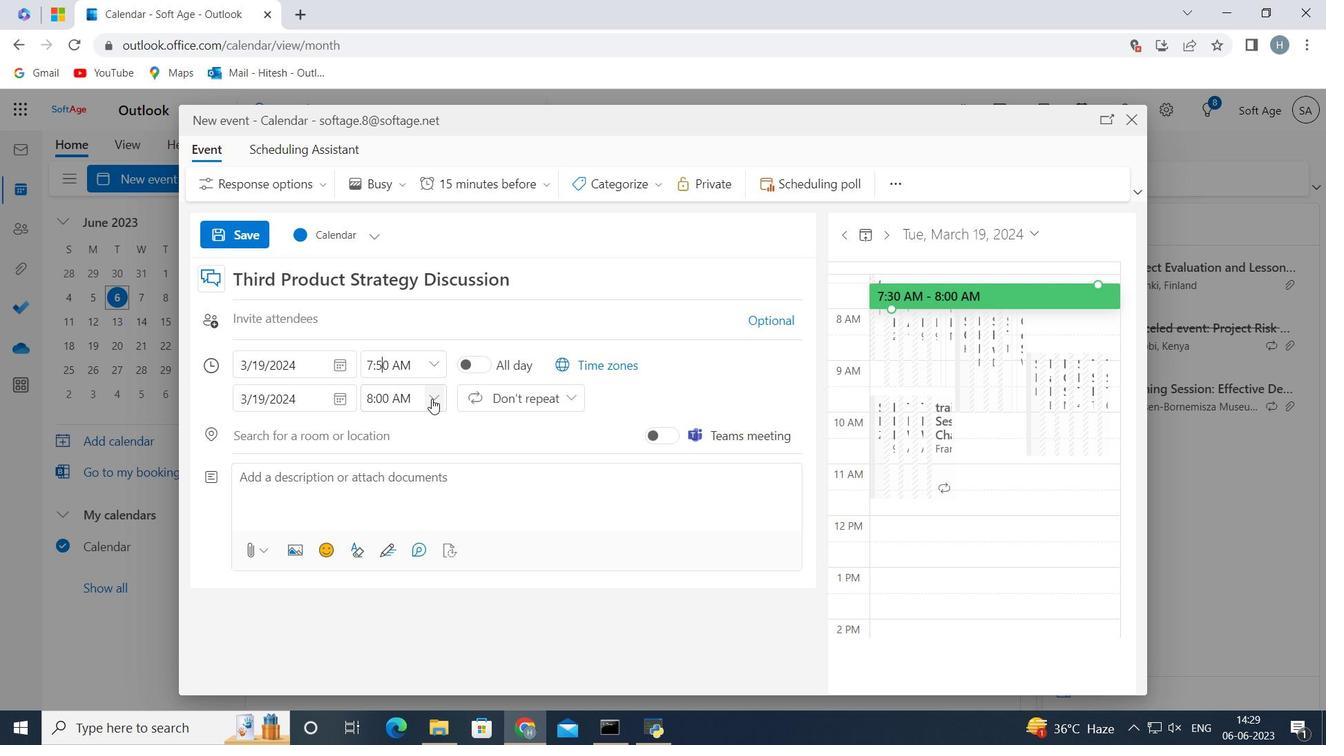 
Action: Mouse pressed left at (432, 399)
Screenshot: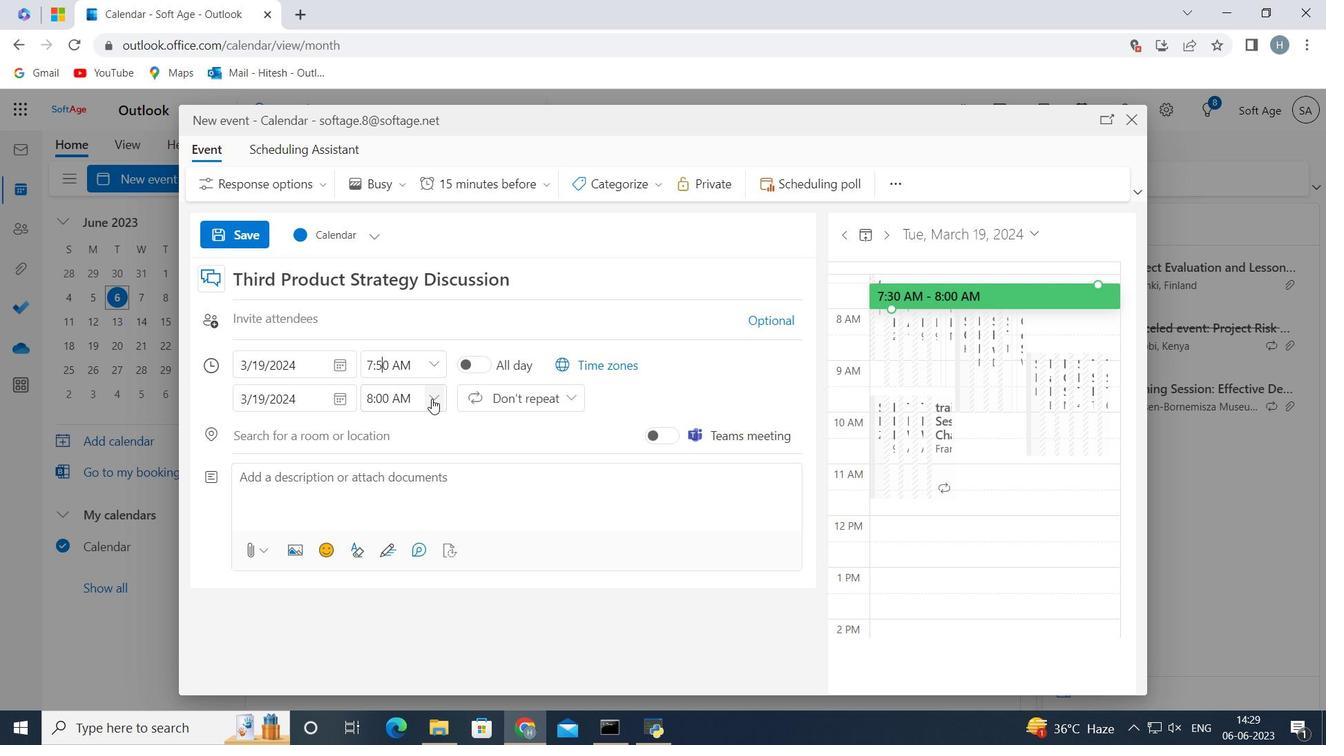 
Action: Mouse moved to (434, 513)
Screenshot: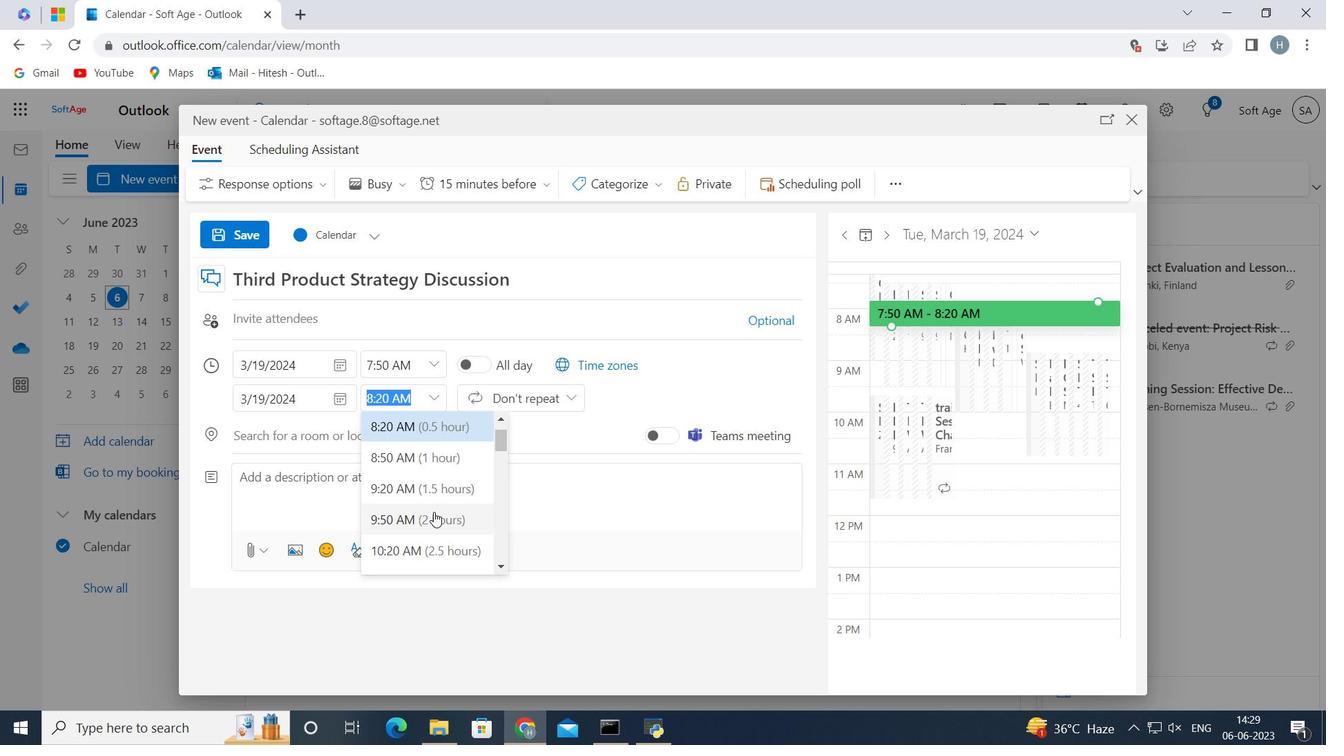 
Action: Mouse pressed left at (434, 513)
Screenshot: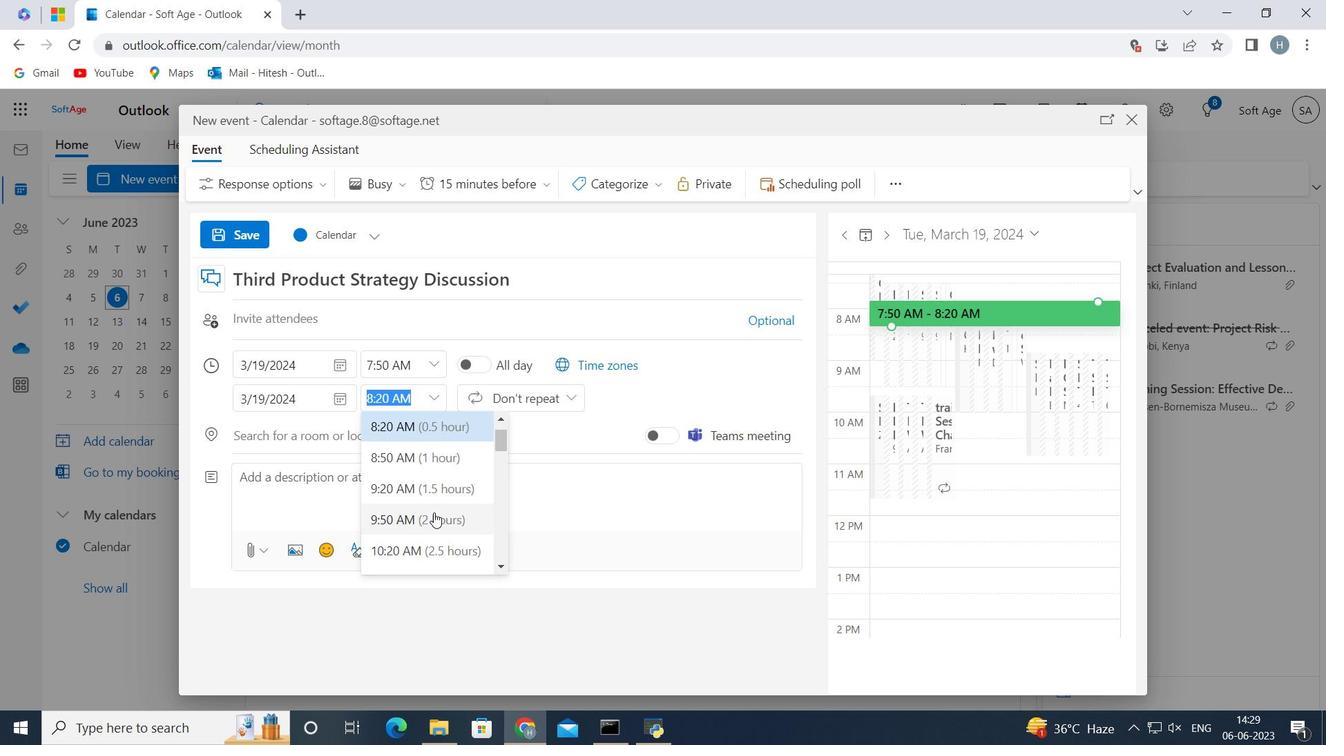 
Action: Mouse moved to (426, 483)
Screenshot: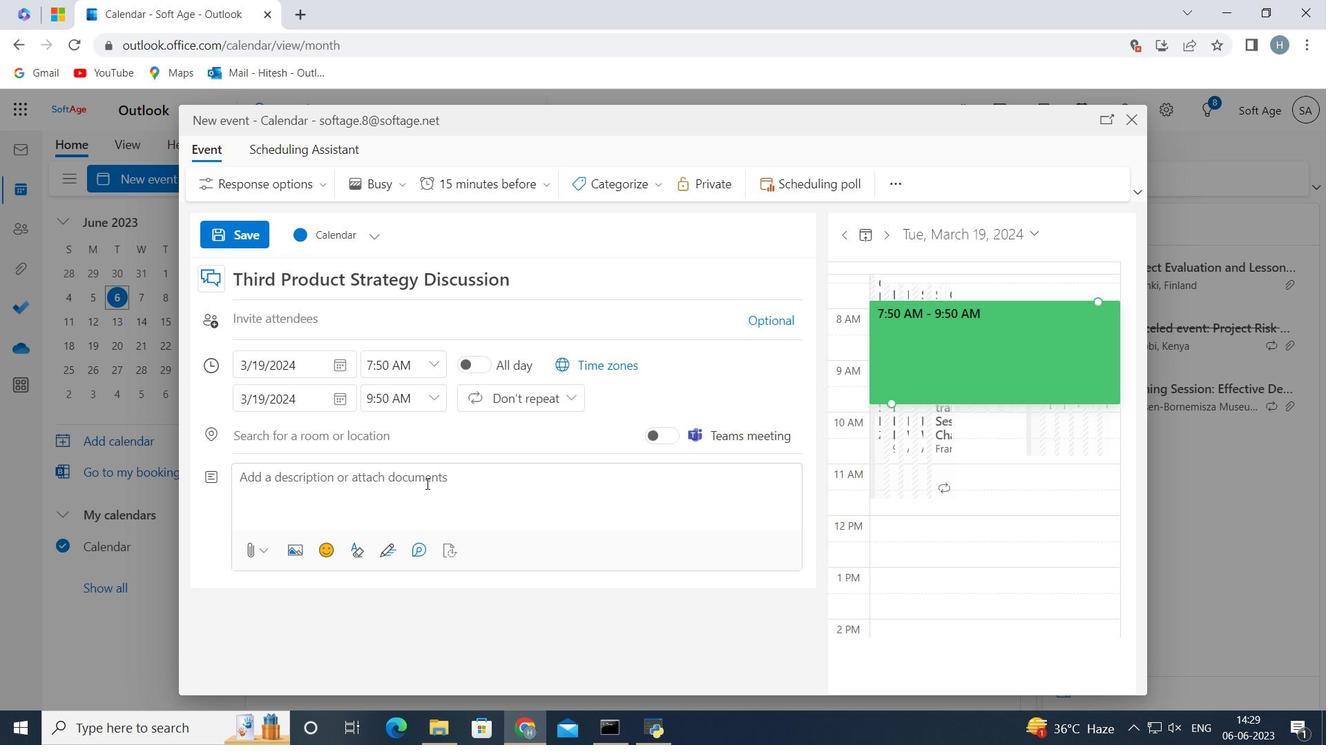 
Action: Mouse pressed left at (426, 483)
Screenshot: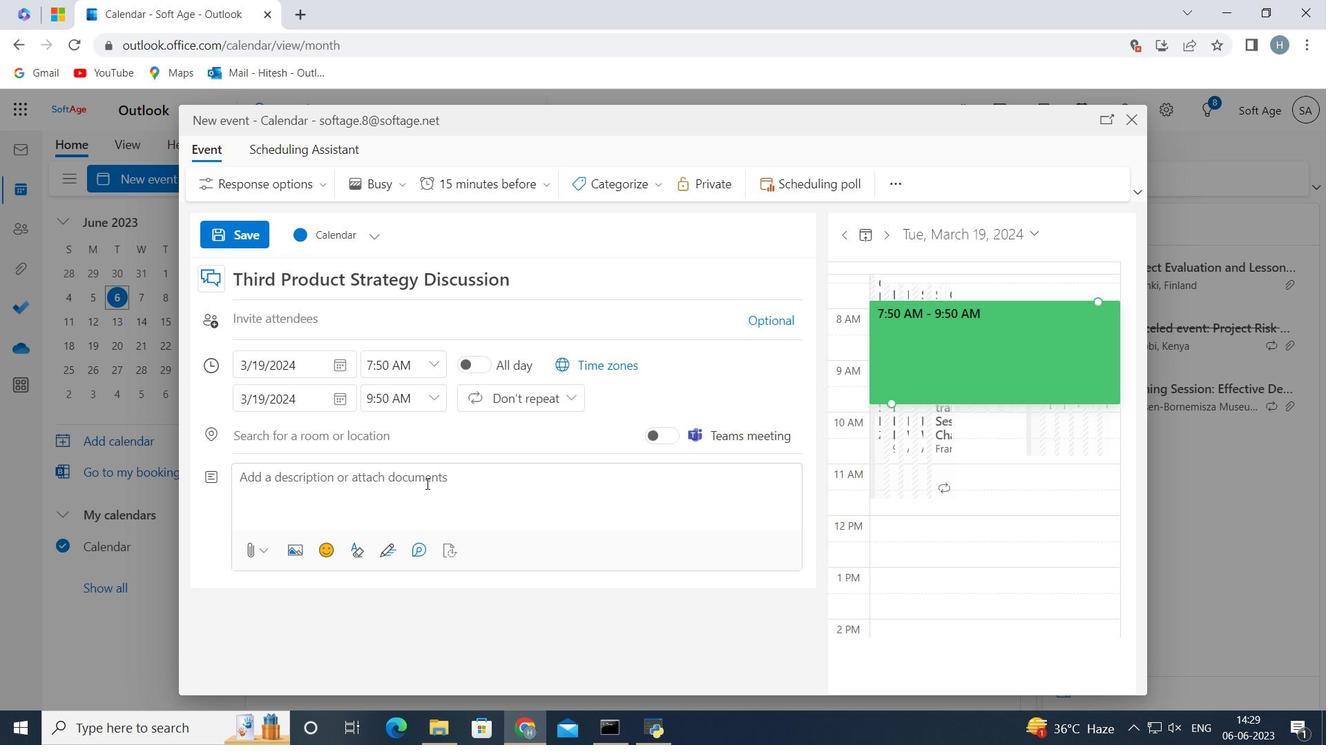 
Action: Key pressed <Key.shift>Throughout<Key.space>the<Key.space>workshop,<Key.space>participants<Key.space>will<Key.space>engage<Key.space>in<Key.space>a<Key.space>series<Key.space>of<Key.space>activities,<Key.space>exercise,<Key.space>and<Key.space>discussions<Key.space>aimed<Key.space>at<Key.space>developing<Key.space>and<Key.space>refining<Key.space>their<Key.space>communication<Key.space>skills.<Key.space><Key.shift>These<Key.space>activities<Key.space>will<Key.space>be<Key.space>designed<Key.space>to<Key.space>be<Key.space>interactive,<Key.space>allowing<Key.space>participants<Key.space>to<Key.space>practice<Key.space>new<Key.space>techniques,<Key.space>receive<Key.space>feedback,<Key.space>and<Key.space>collaborate<Key.space>with<Key.space>their<Key.space>team<Key.space>memn<Key.backspace>bers.<Key.space>
Screenshot: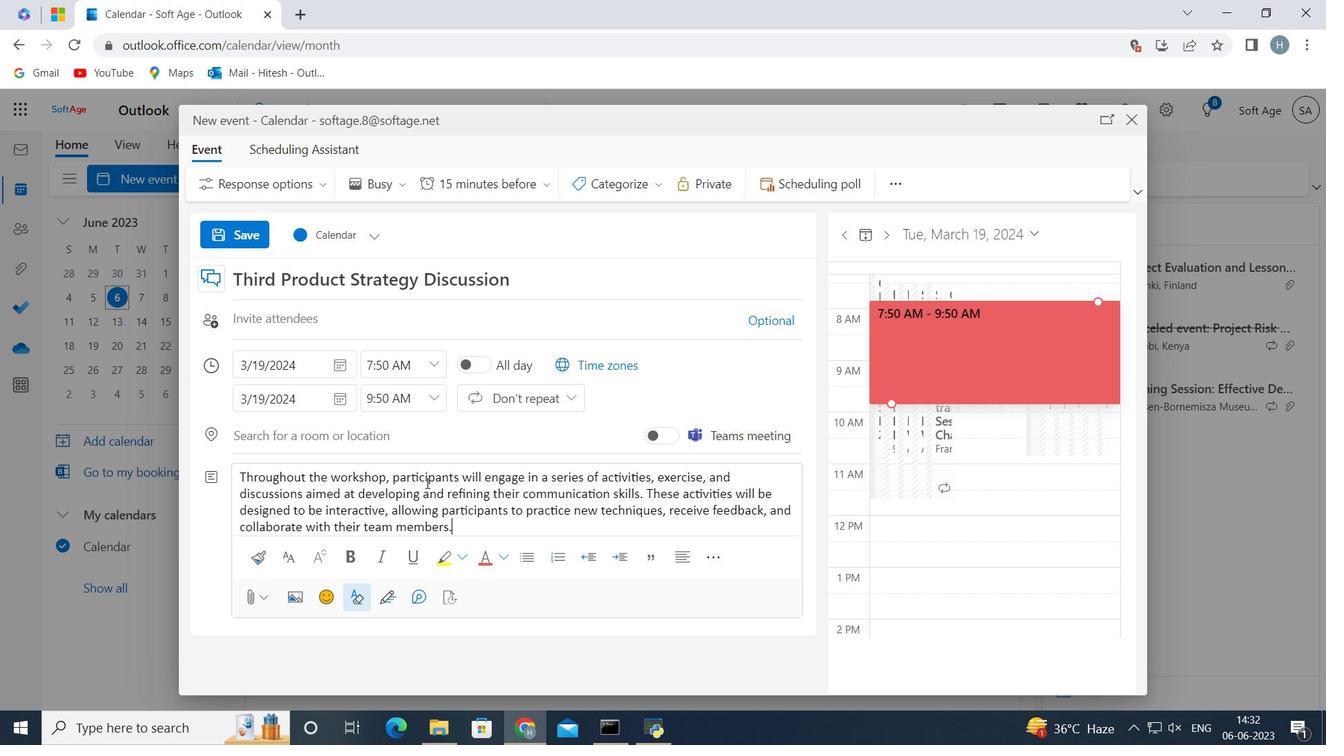 
Action: Mouse moved to (638, 181)
Screenshot: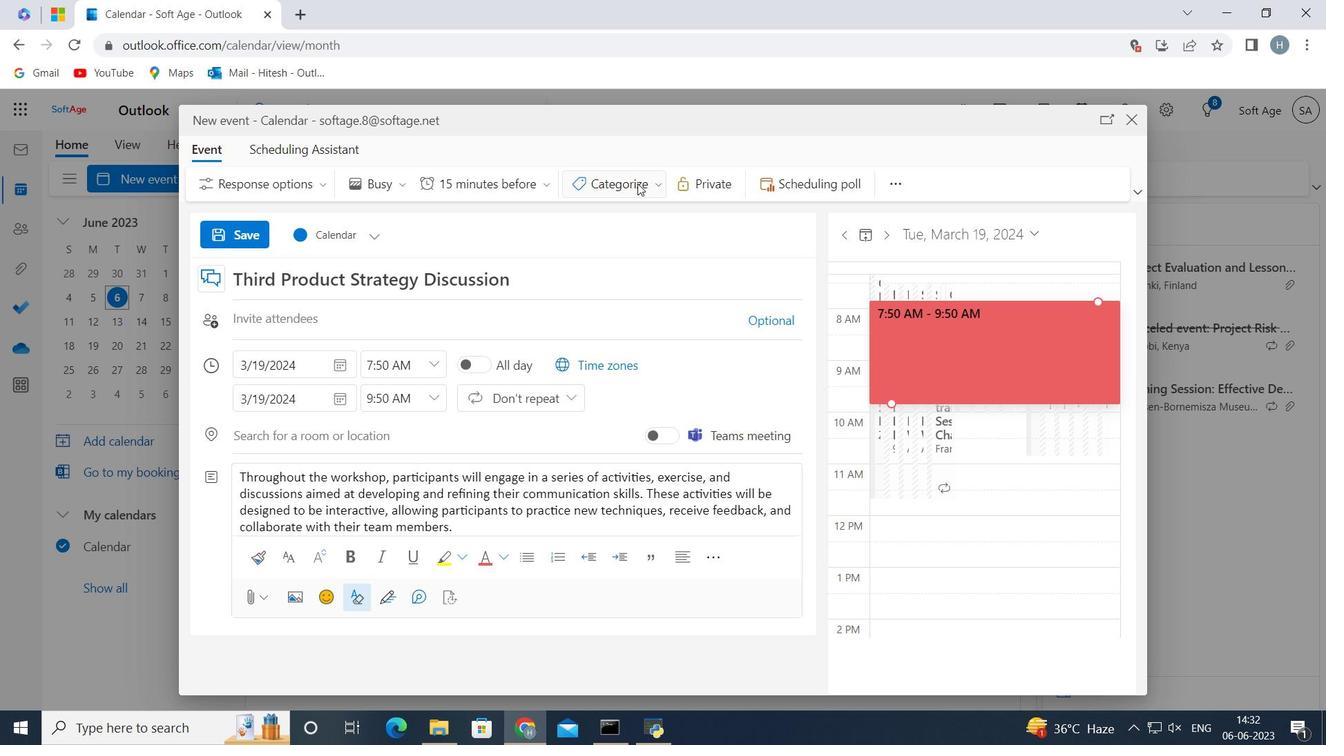 
Action: Mouse pressed left at (638, 181)
Screenshot: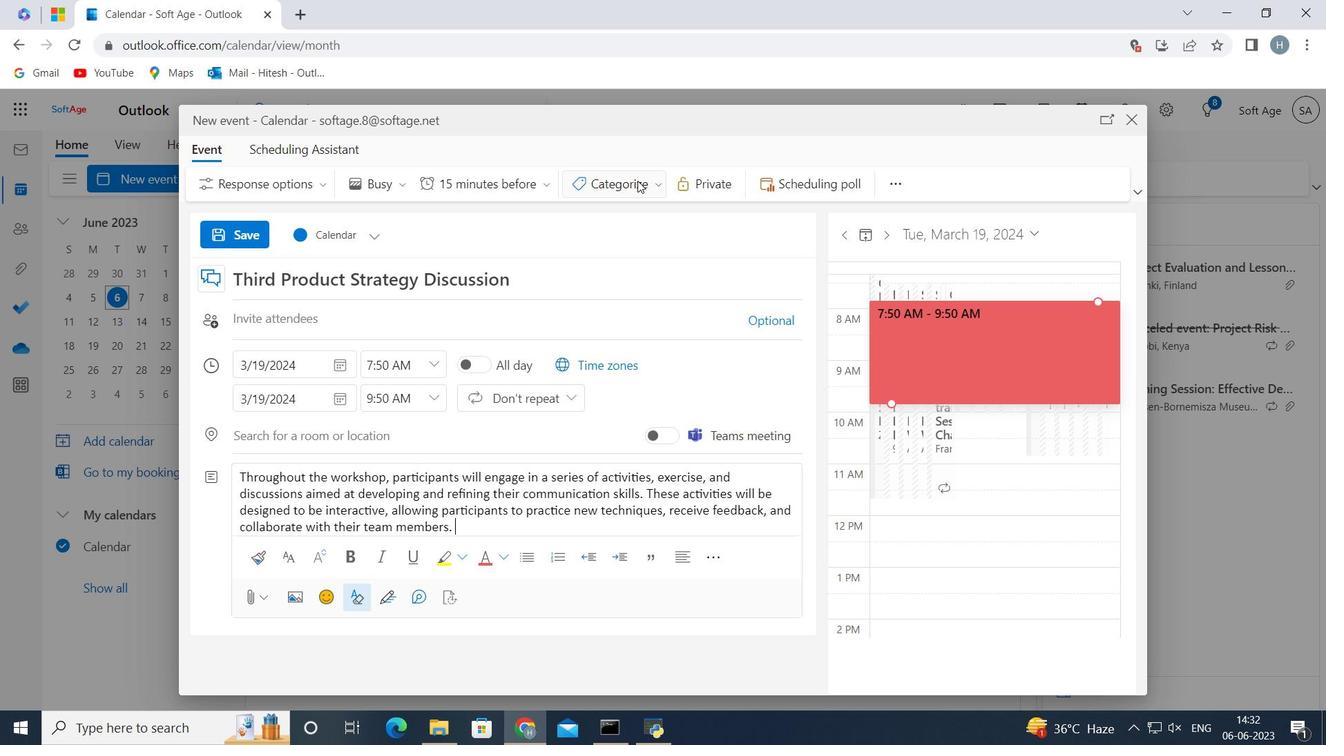 
Action: Mouse moved to (642, 356)
Screenshot: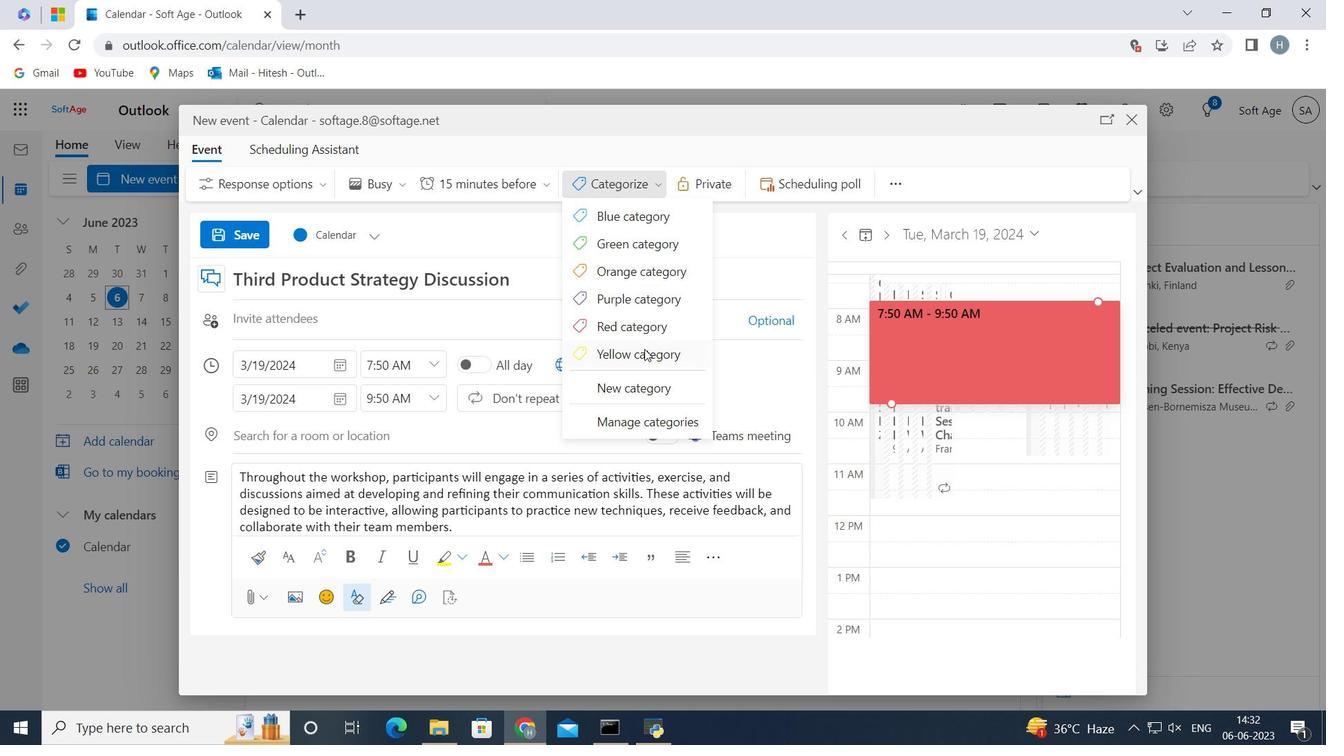 
Action: Mouse pressed left at (642, 356)
Screenshot: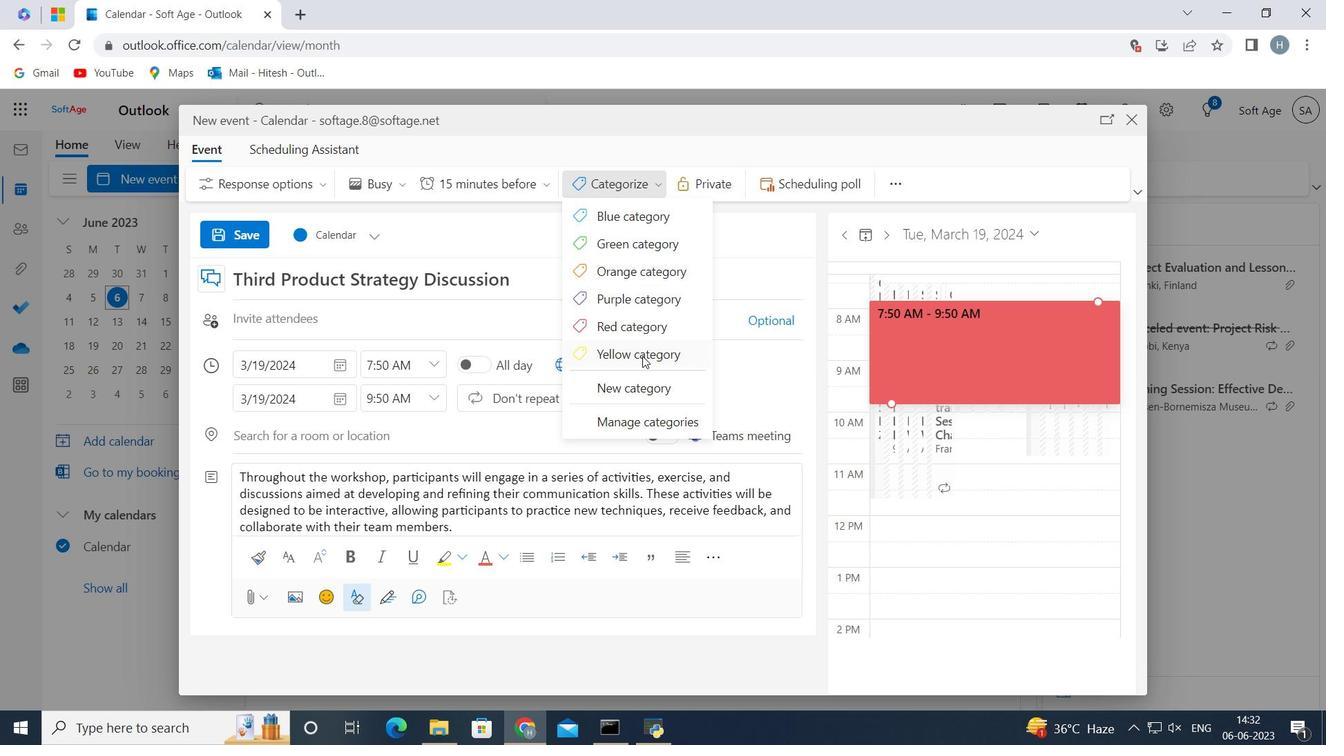
Action: Mouse moved to (402, 330)
Screenshot: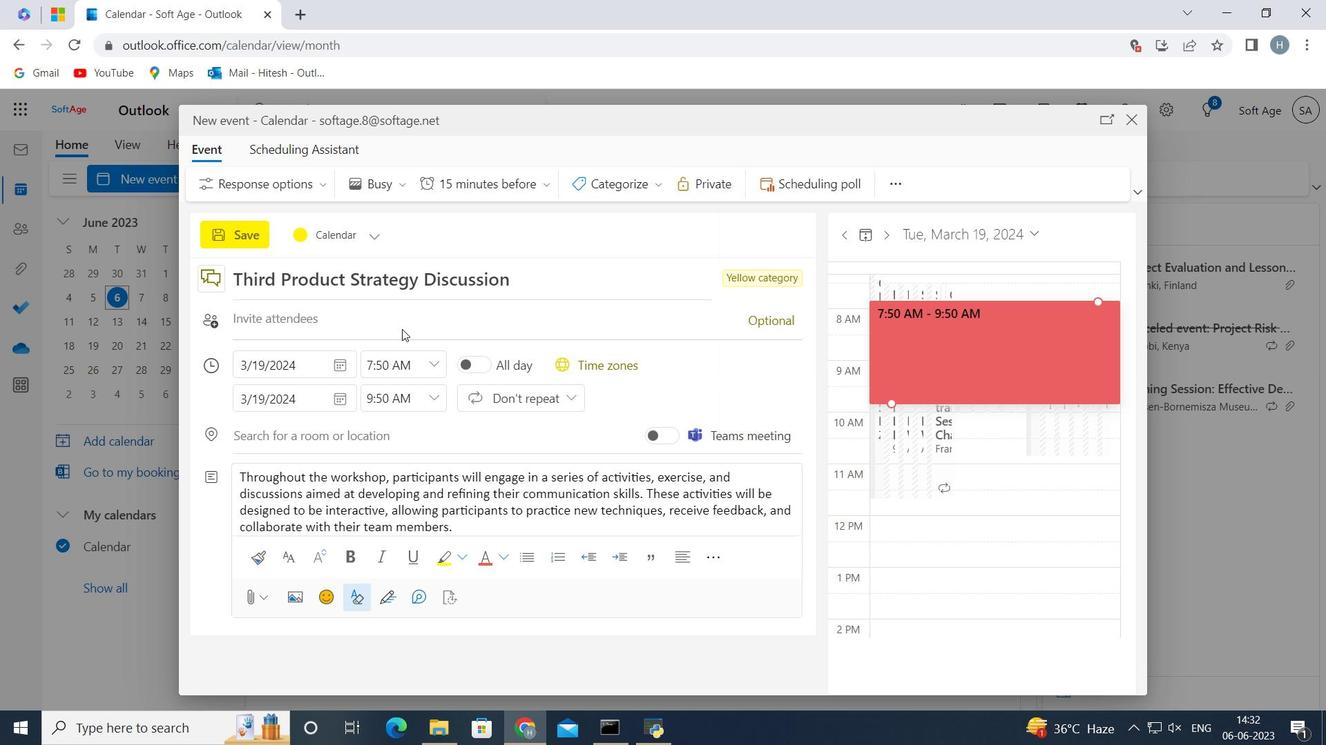 
Action: Mouse pressed left at (402, 330)
Screenshot: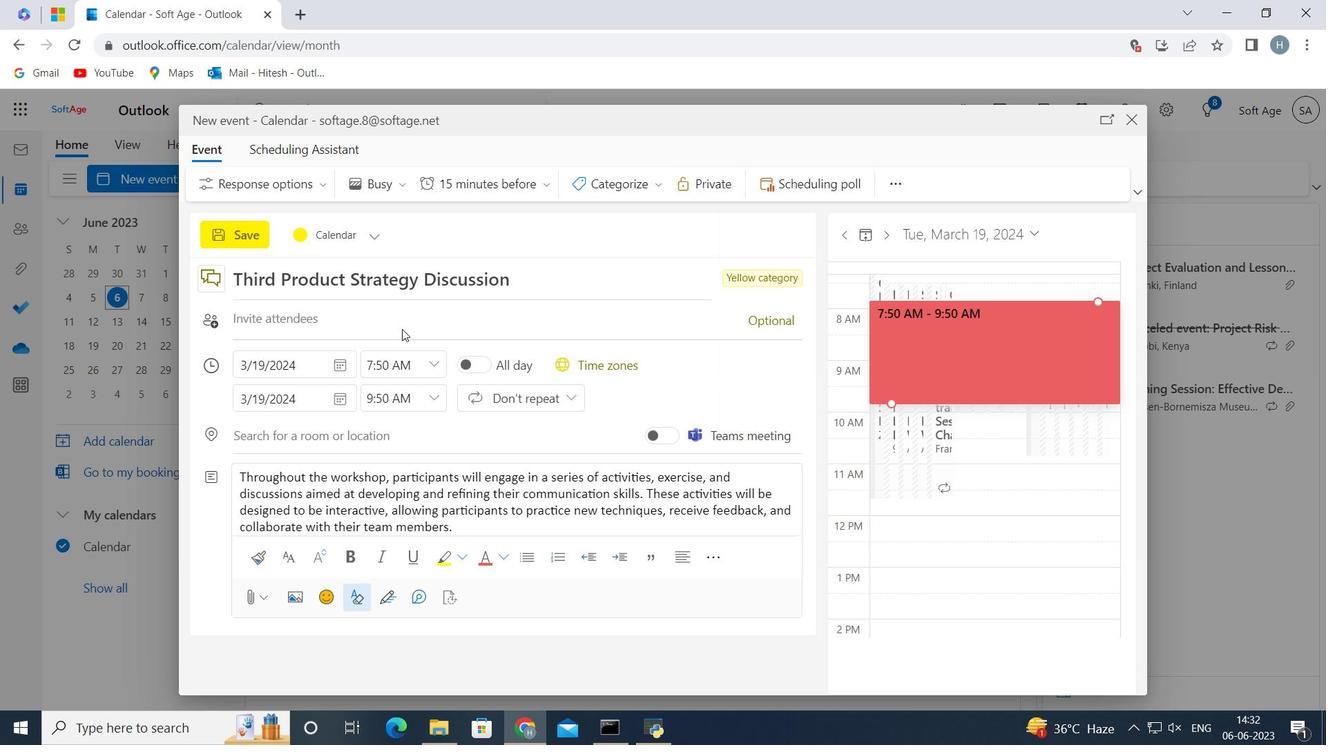 
Action: Key pressed softage
Screenshot: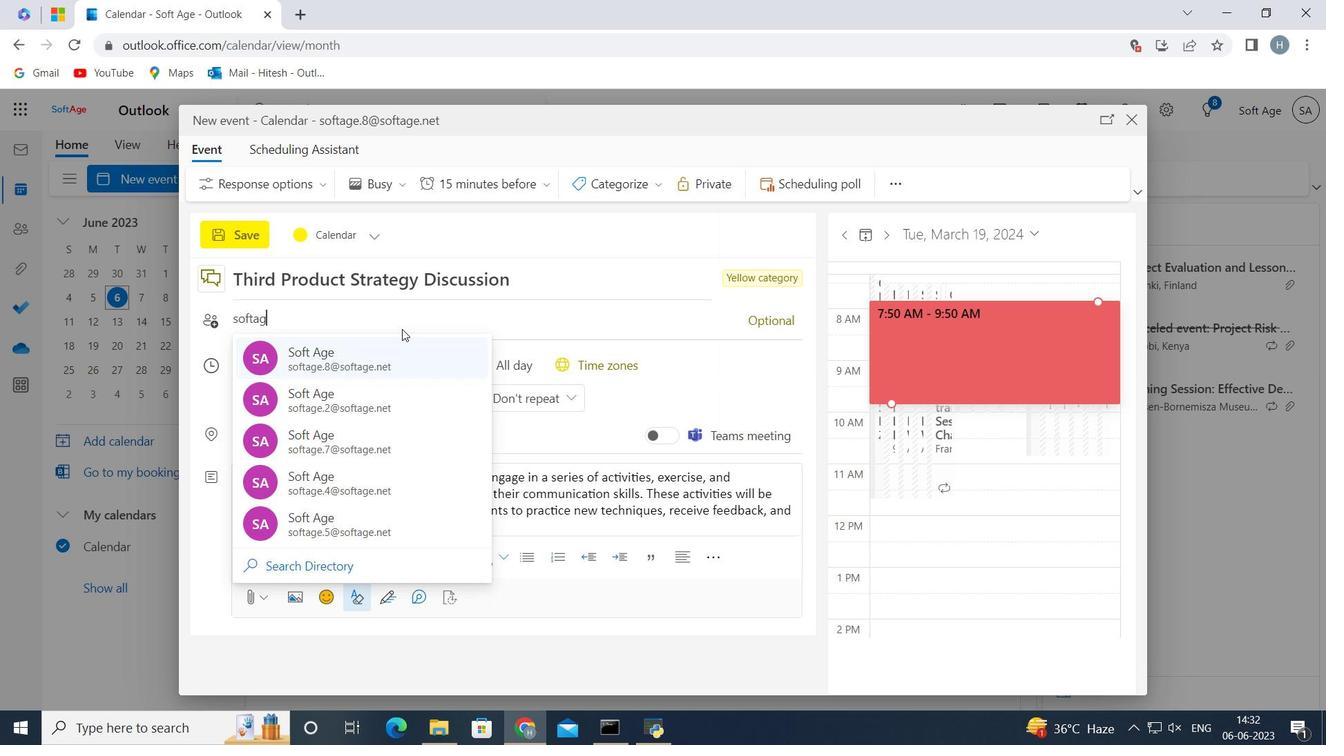 
Action: Mouse moved to (397, 329)
Screenshot: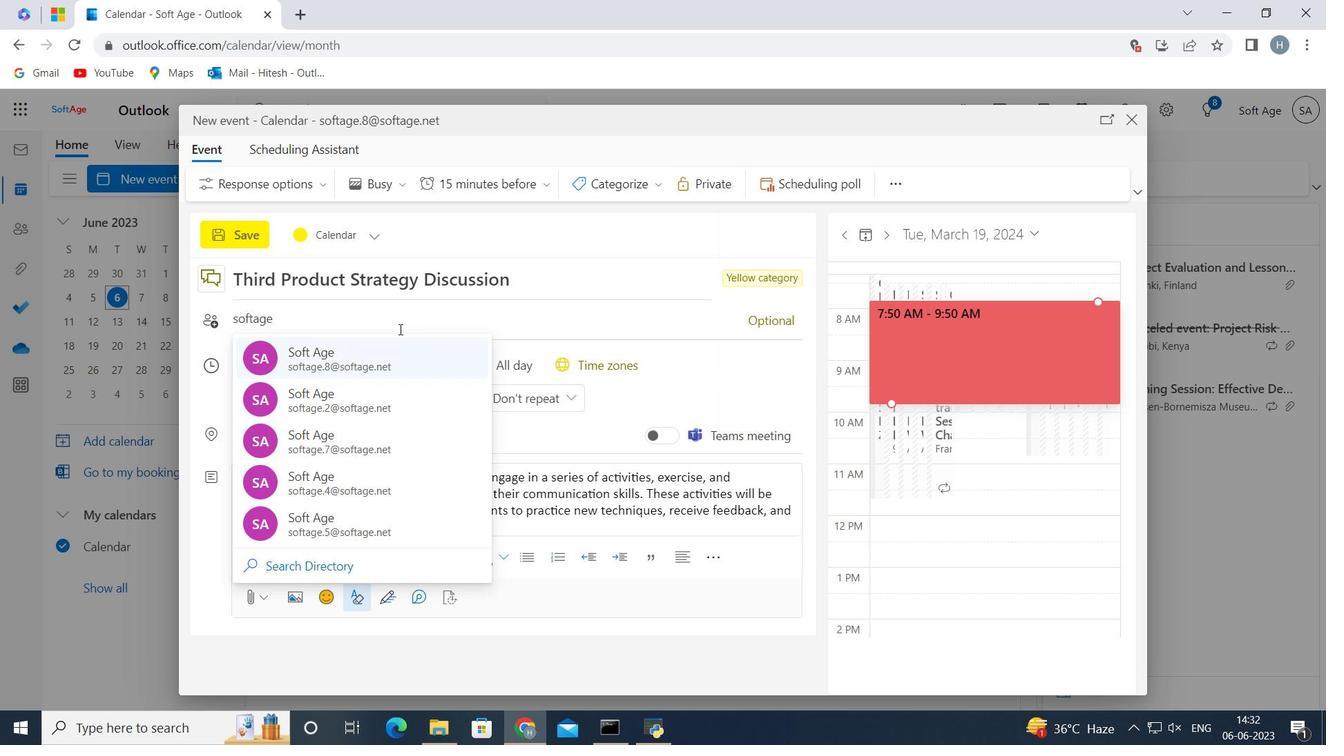 
Action: Key pressed .1<Key.shift>@
Screenshot: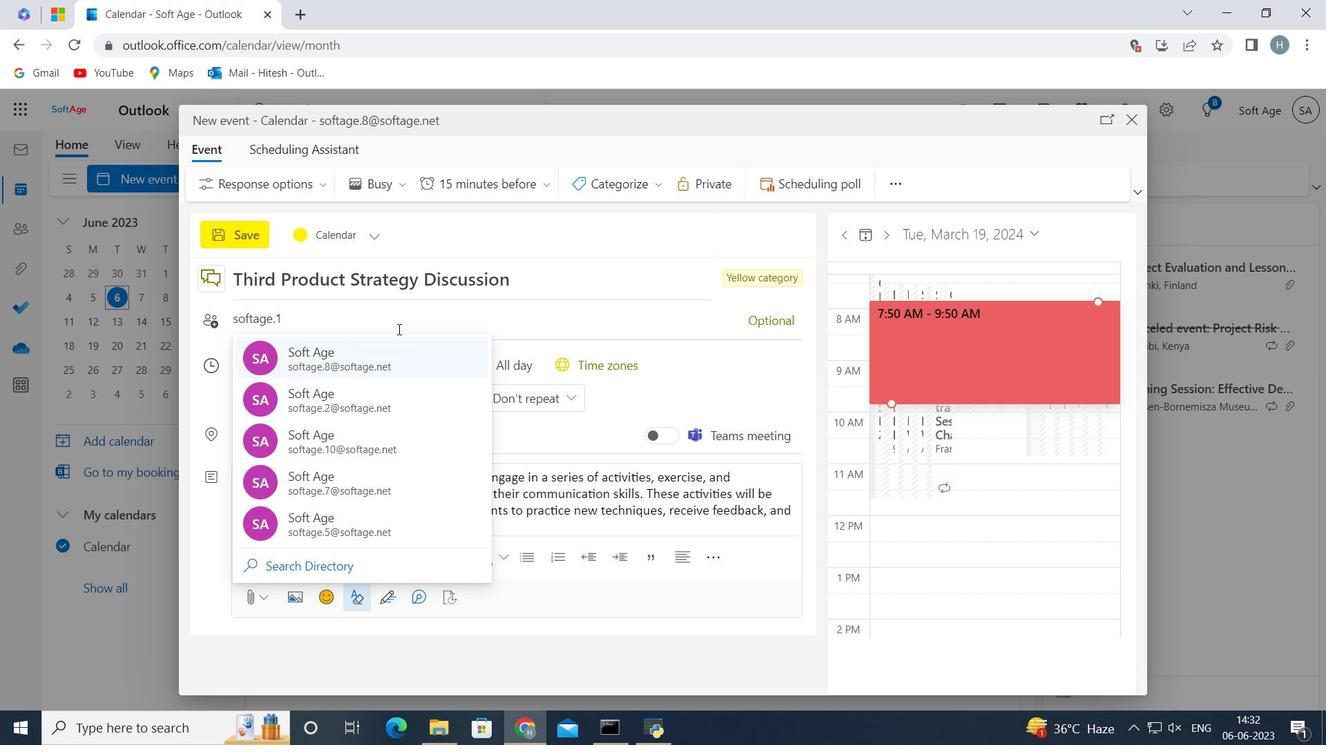 
Action: Mouse moved to (394, 330)
Screenshot: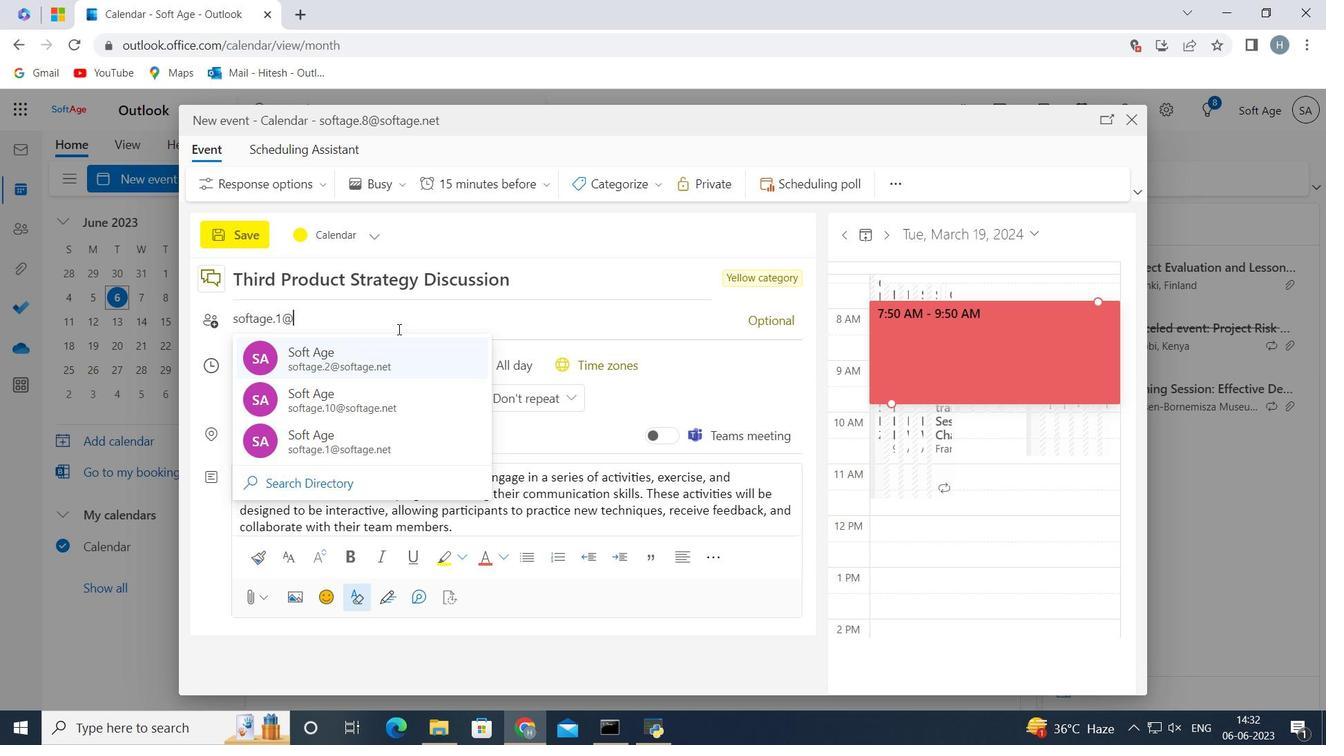 
Action: Key pressed softage.net
Screenshot: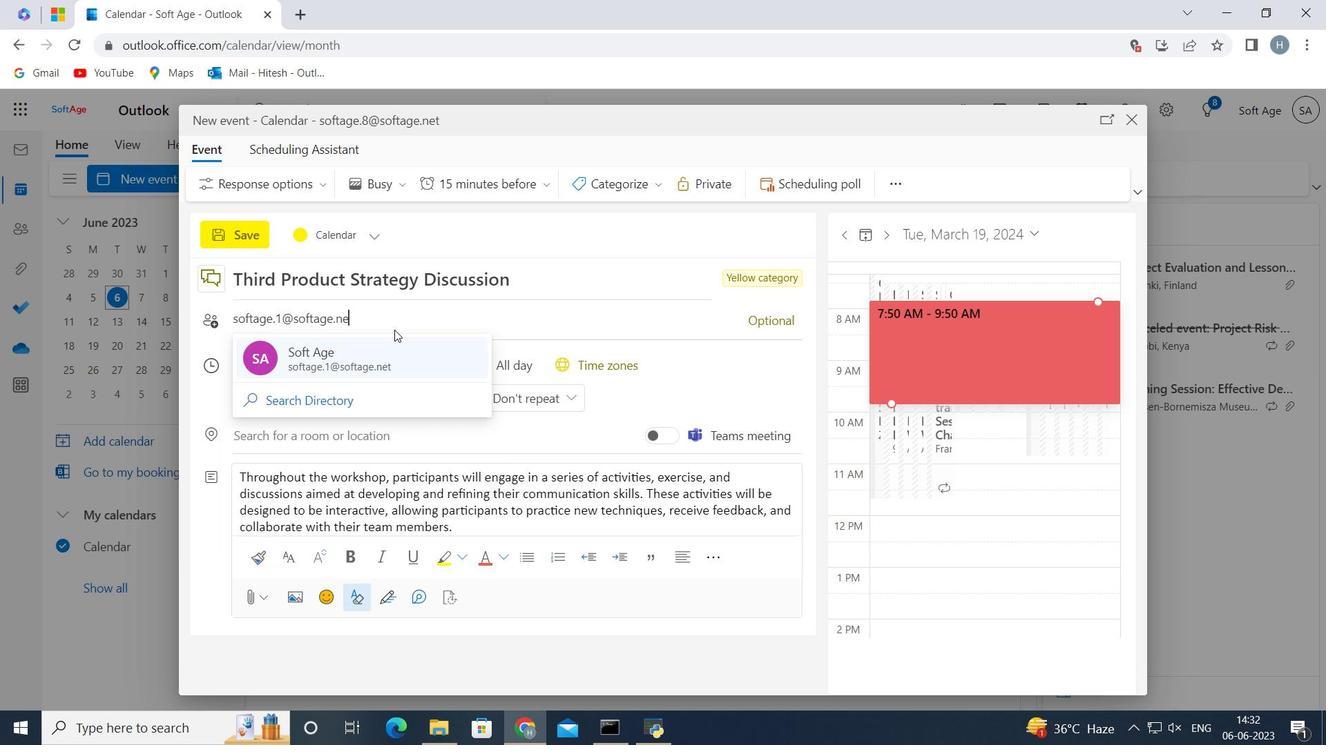 
Action: Mouse moved to (344, 356)
Screenshot: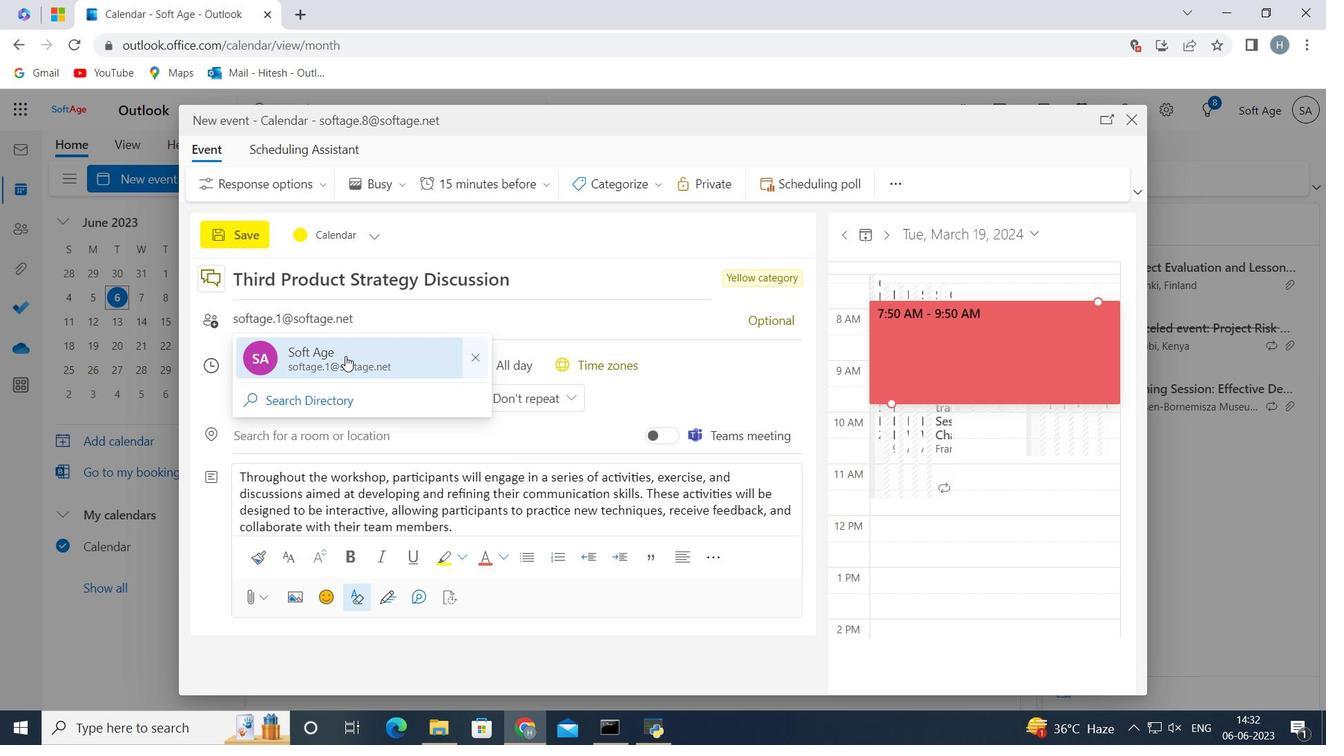
Action: Mouse pressed left at (344, 356)
Screenshot: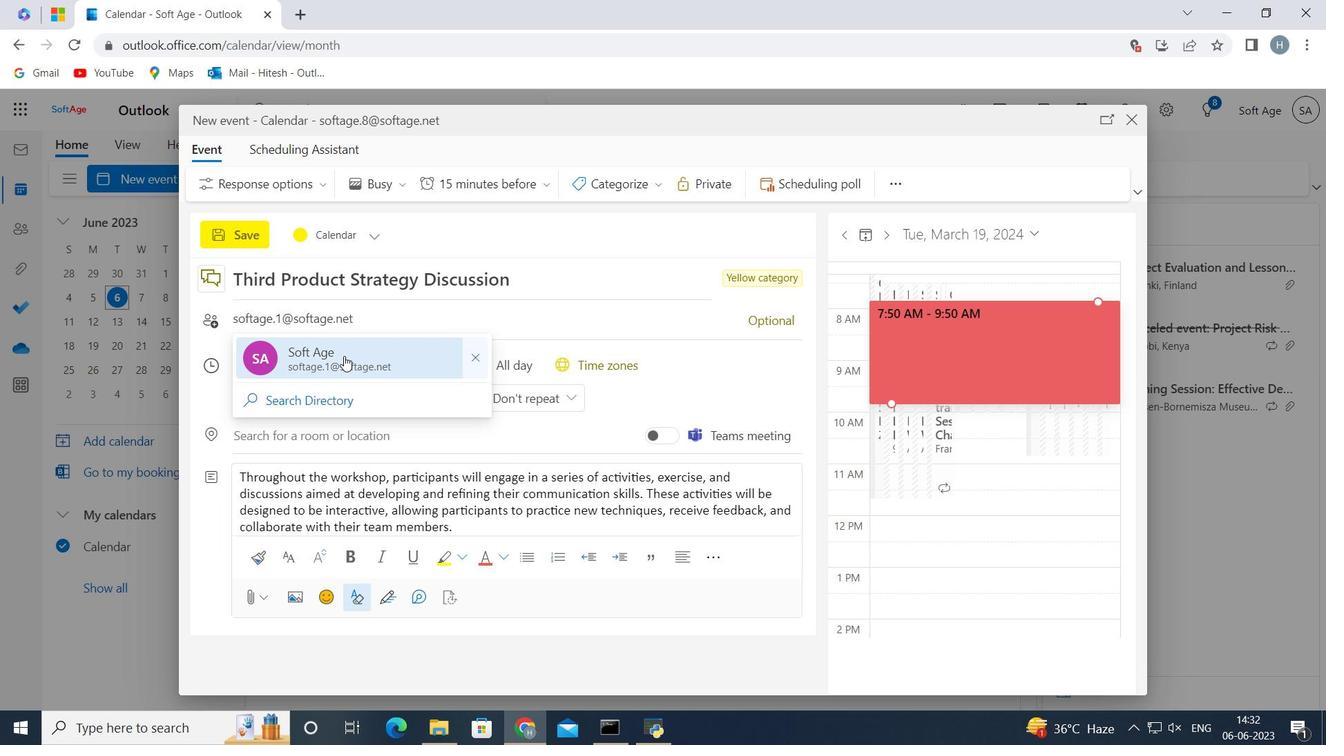 
Action: Key pressed softage.2<Key.shift>@softage.net
Screenshot: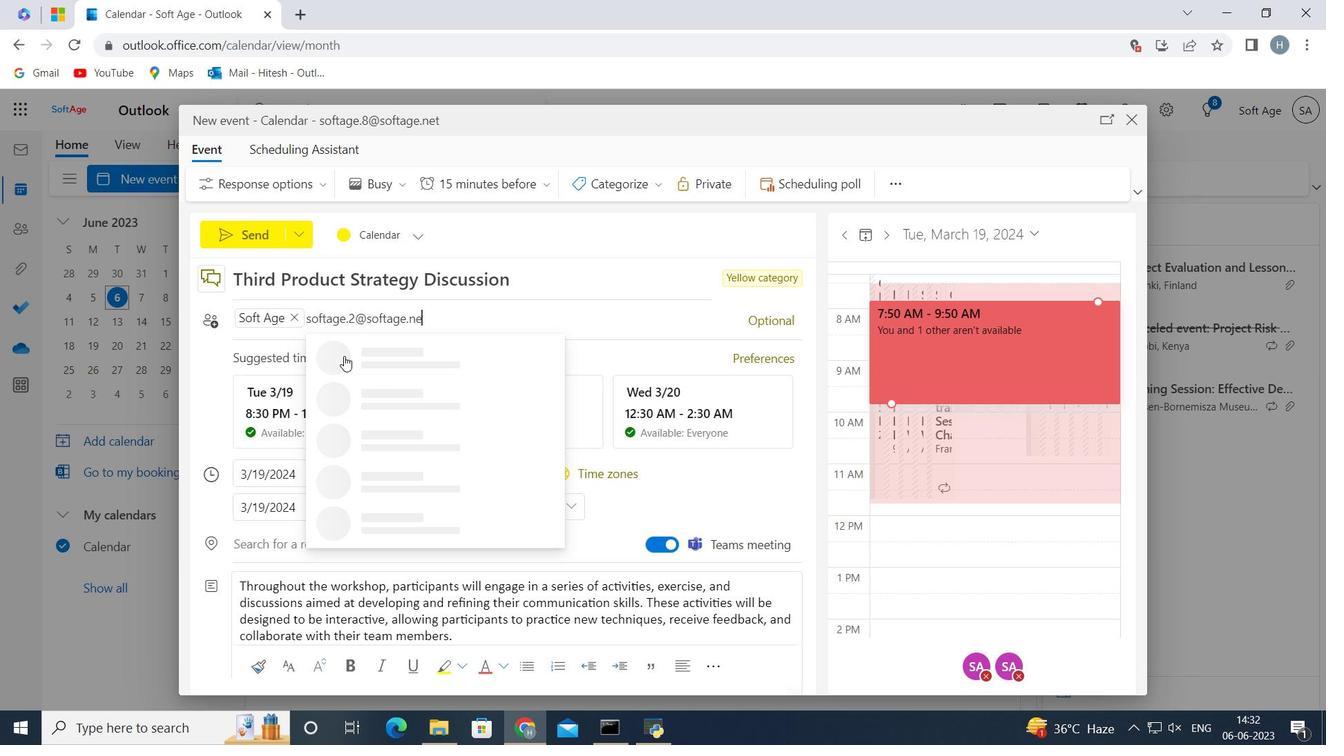 
Action: Mouse moved to (375, 357)
Screenshot: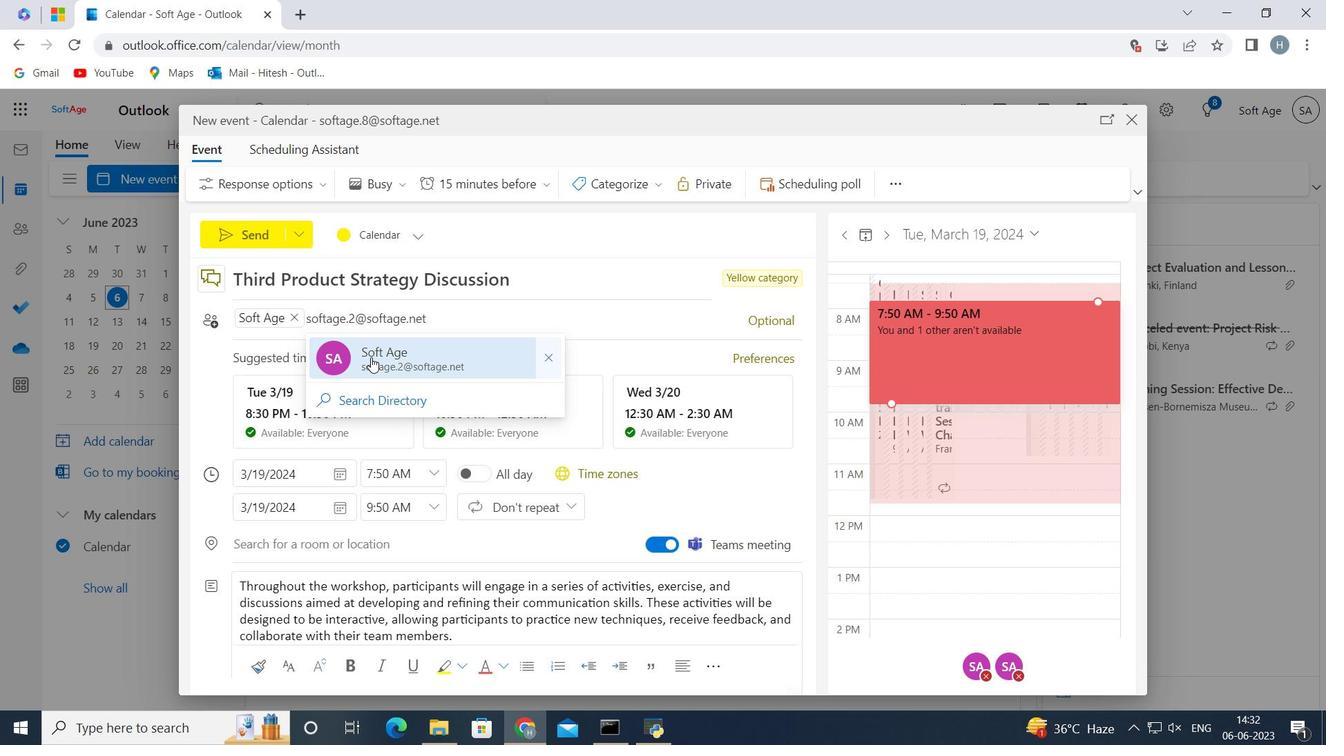 
Action: Mouse pressed left at (375, 357)
Screenshot: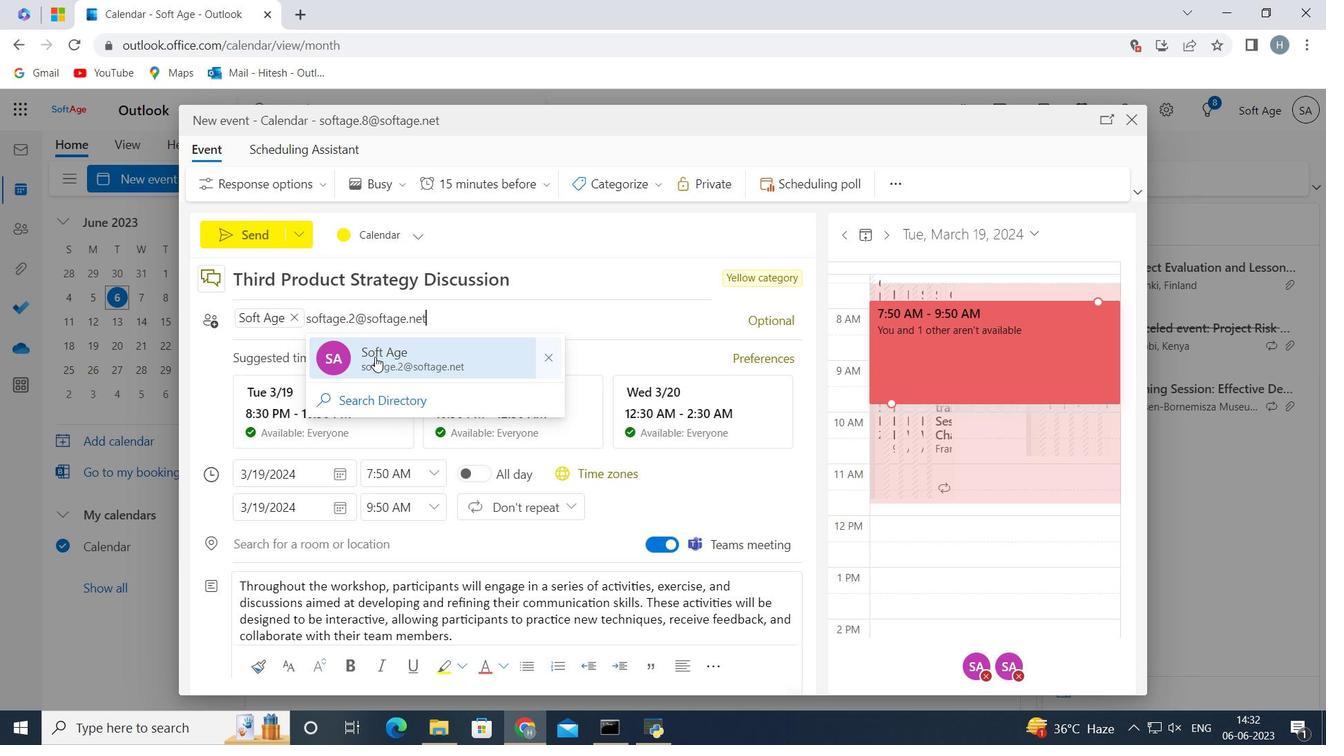 
Action: Mouse moved to (551, 183)
Screenshot: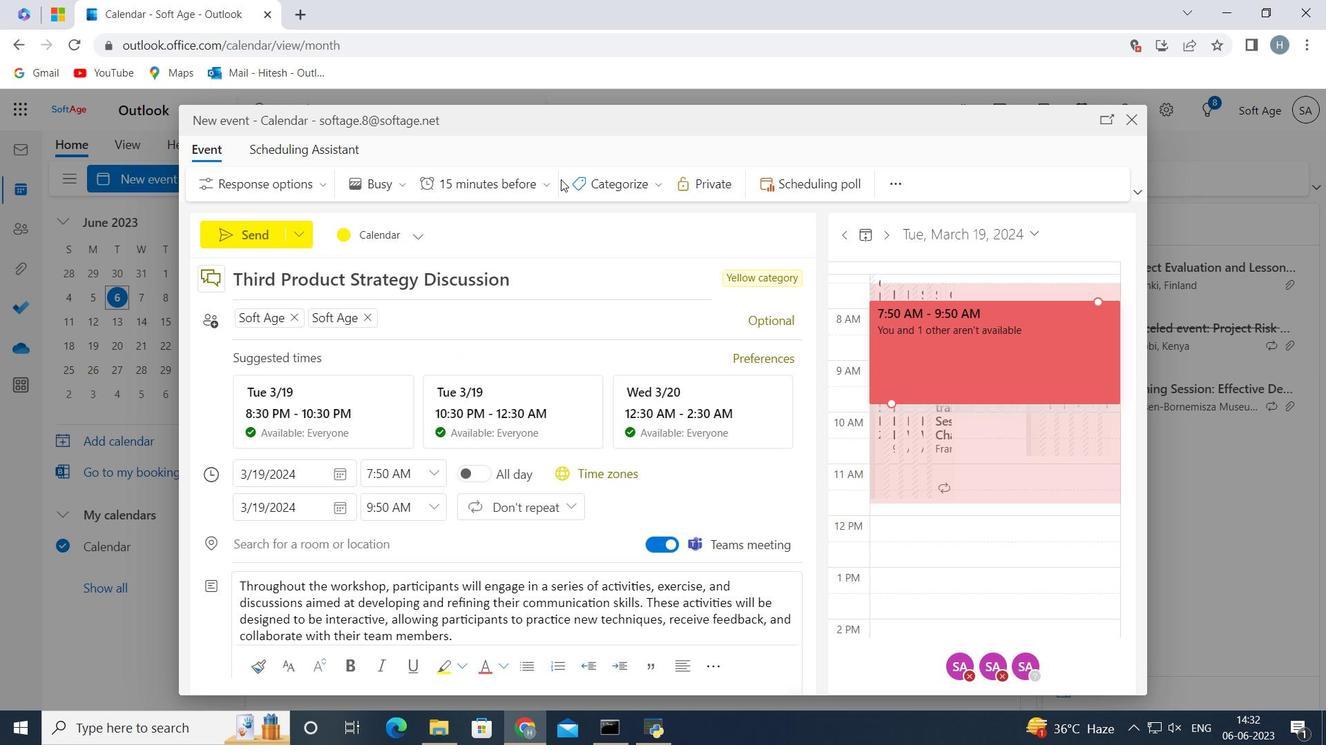 
Action: Mouse pressed left at (551, 183)
Screenshot: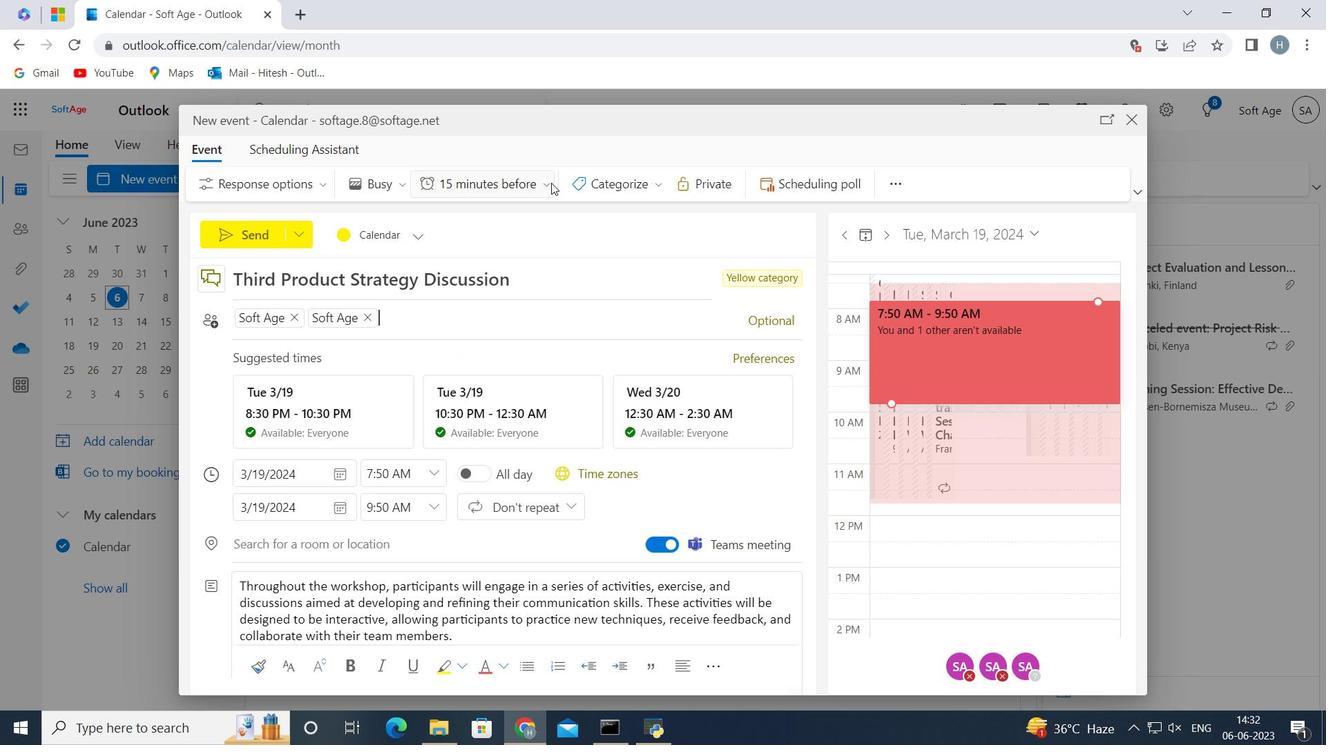 
Action: Mouse moved to (466, 312)
Screenshot: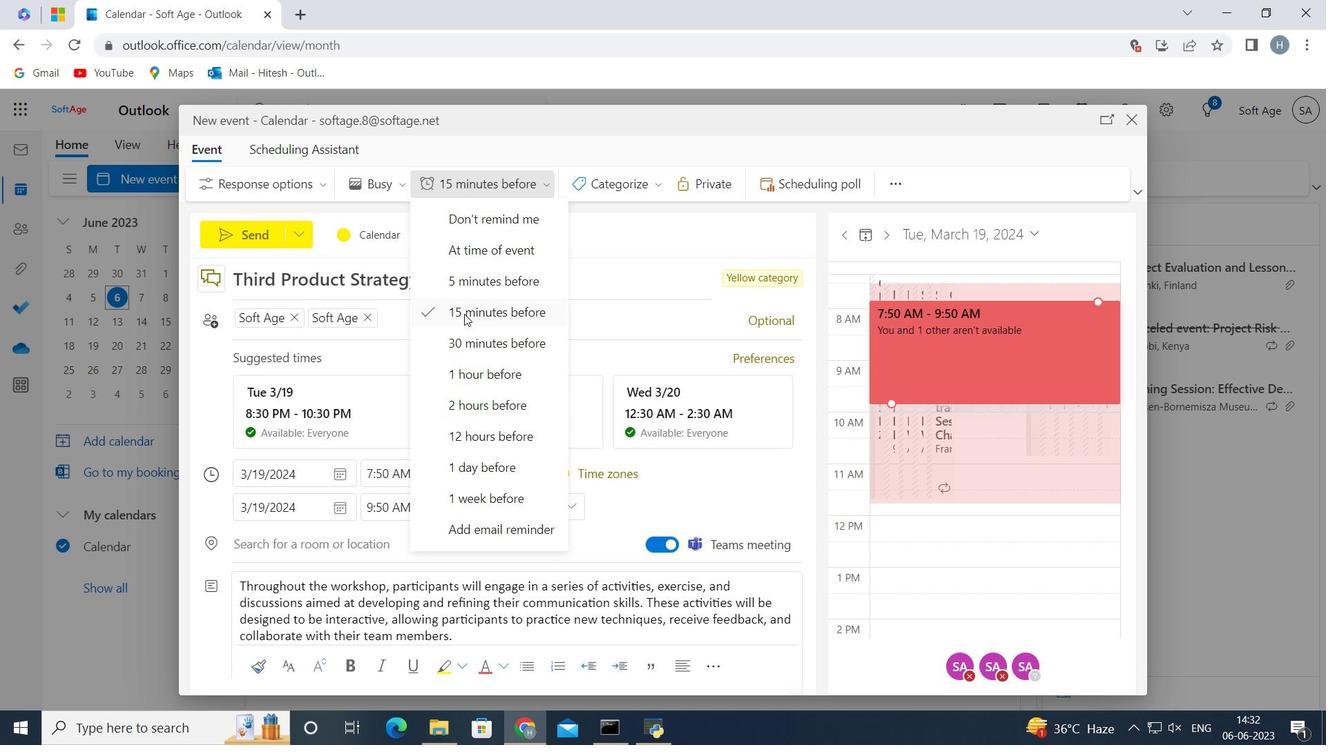 
Action: Mouse pressed left at (466, 312)
Screenshot: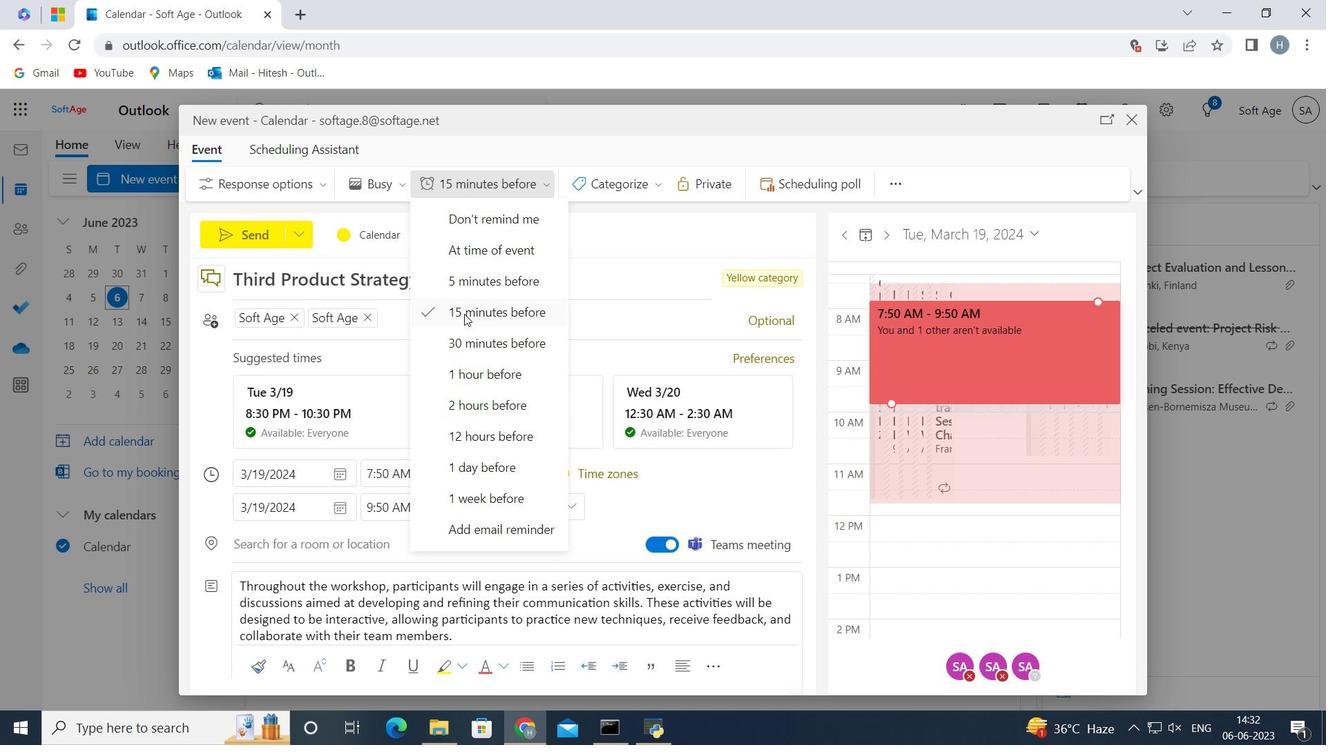 
Action: Mouse moved to (272, 241)
Screenshot: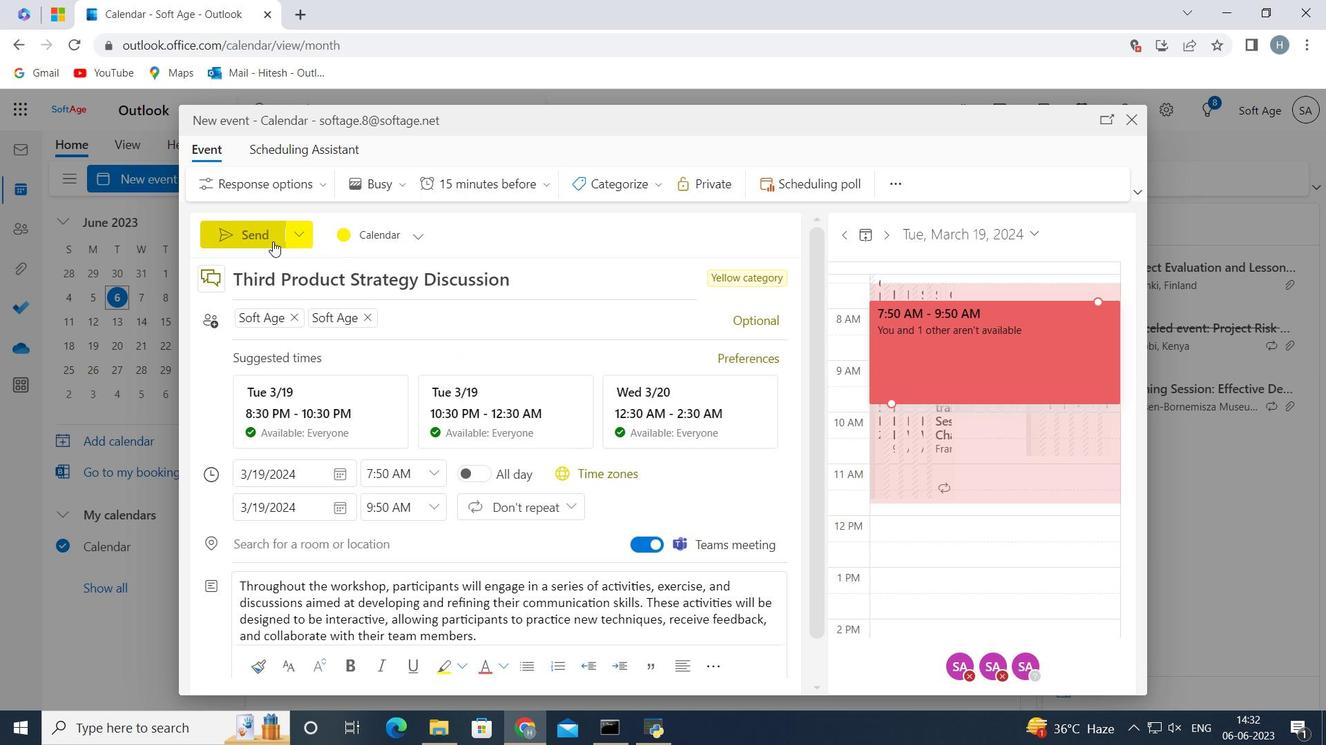 
Action: Mouse pressed left at (272, 241)
Screenshot: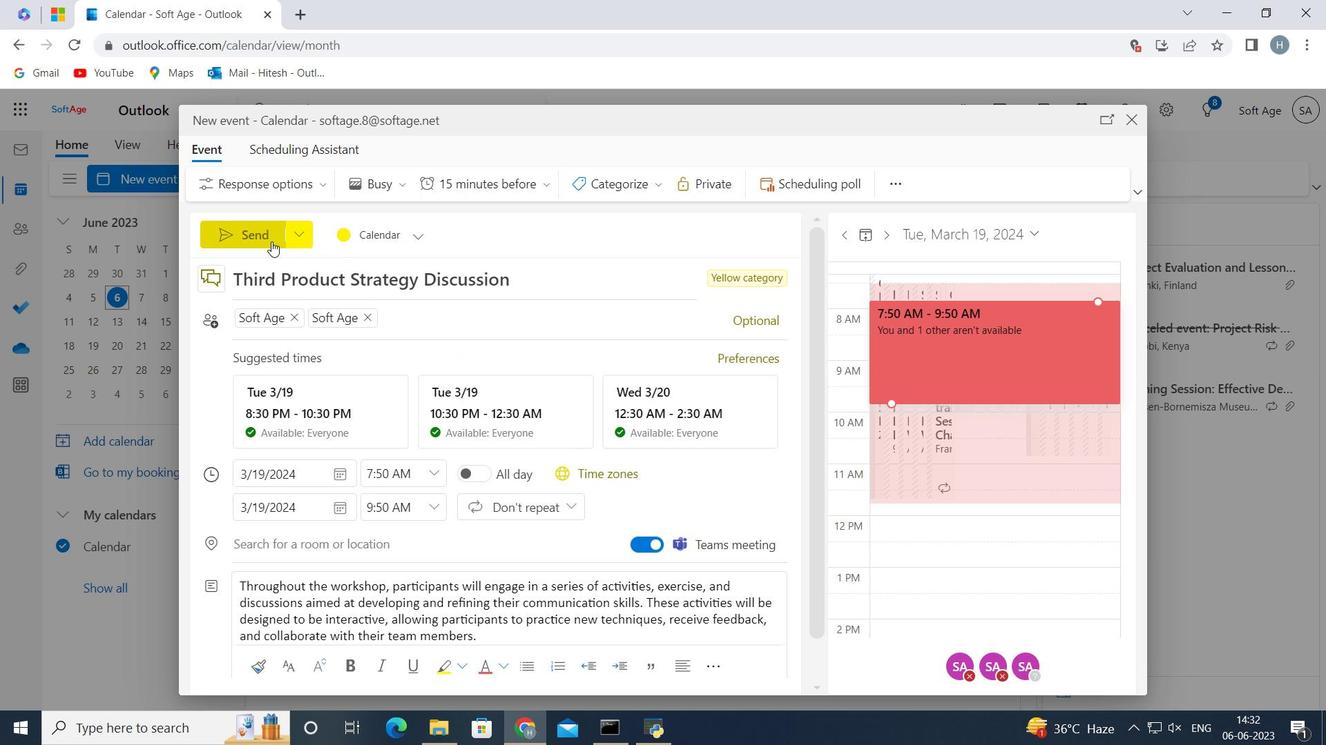 
